 Task: Open a blank sheet, save the file as Joseph.rtf Add the quote 'Surround yourself with those who inspire and motivate you to be your best self.' Apply font style 'Caveat' and font size 36 Align the text to the Center .Change the text color to  'Orange'
Action: Key pressed <Key.tab><Key.tab><Key.tab><Key.tab><Key.tab><Key.tab><Key.enter><Key.tab><Key.tab><Key.tab><Key.tab><Key.tab><Key.tab><Key.tab><Key.tab><Key.tab><Key.tab><Key.tab><Key.tab><Key.tab><Key.tab><Key.tab><Key.tab><Key.tab><Key.enter><Key.down><Key.up>
Screenshot: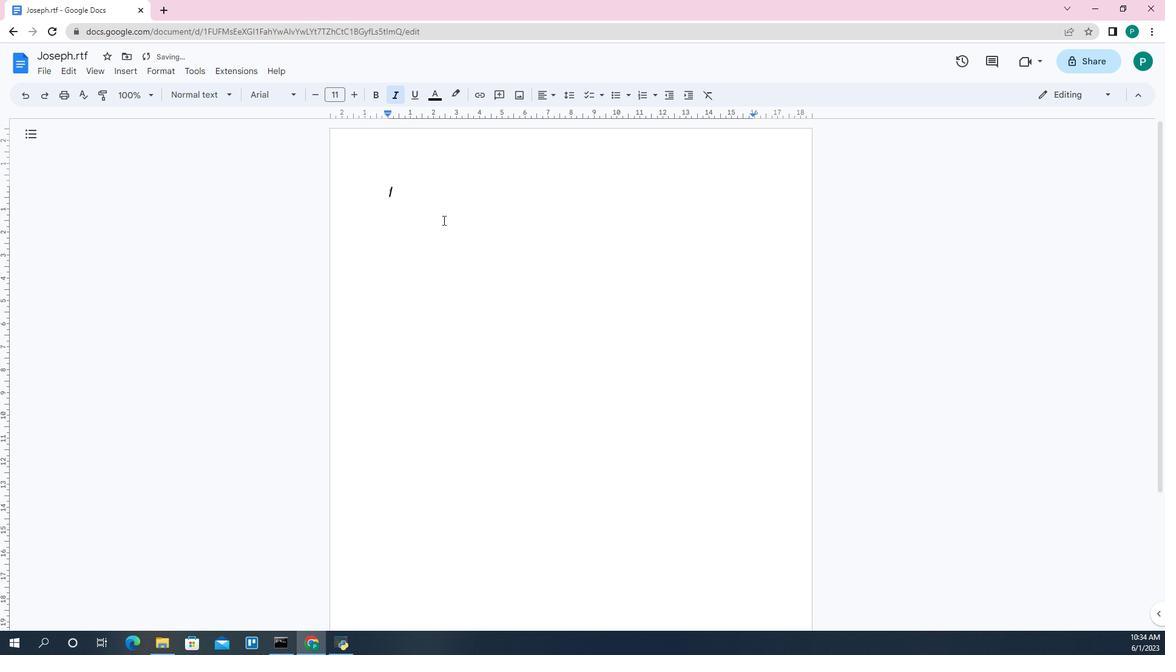 
Action: Mouse moved to (441, 216)
Screenshot: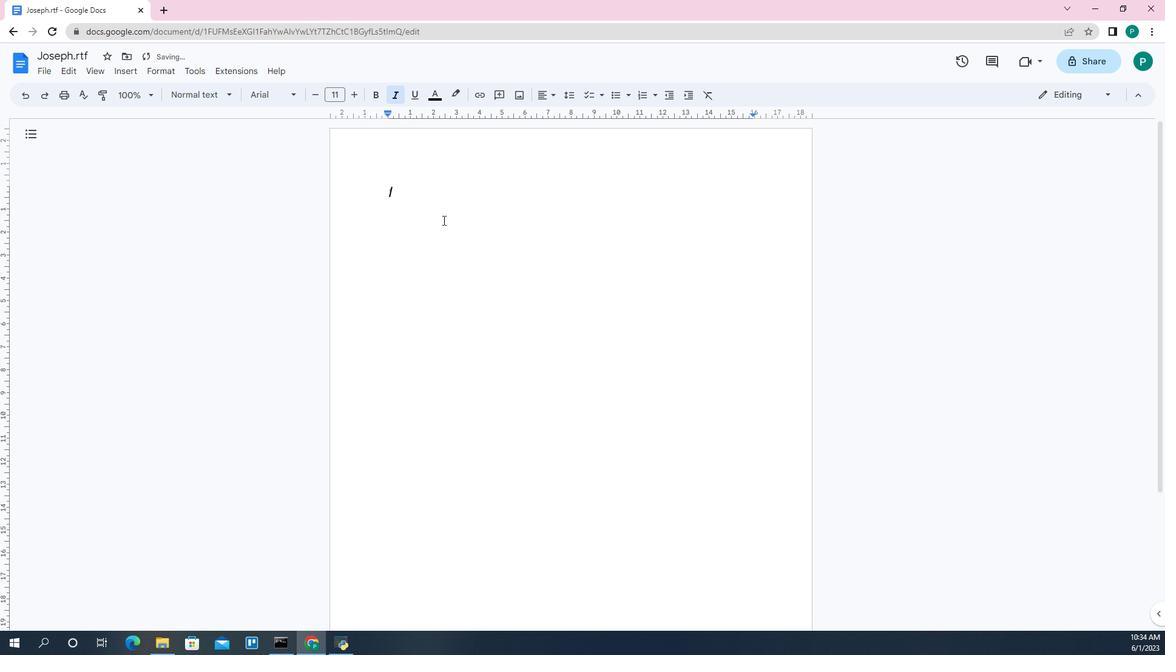 
Action: Mouse pressed left at (441, 216)
Screenshot: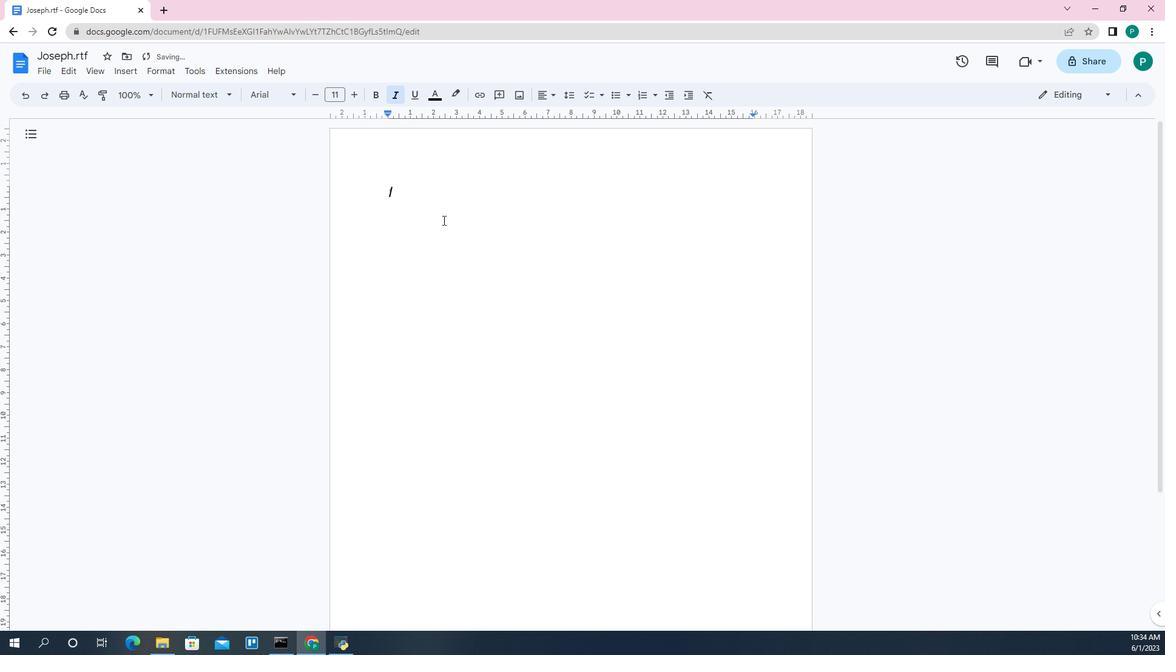 
Action: Mouse moved to (441, 216)
Screenshot: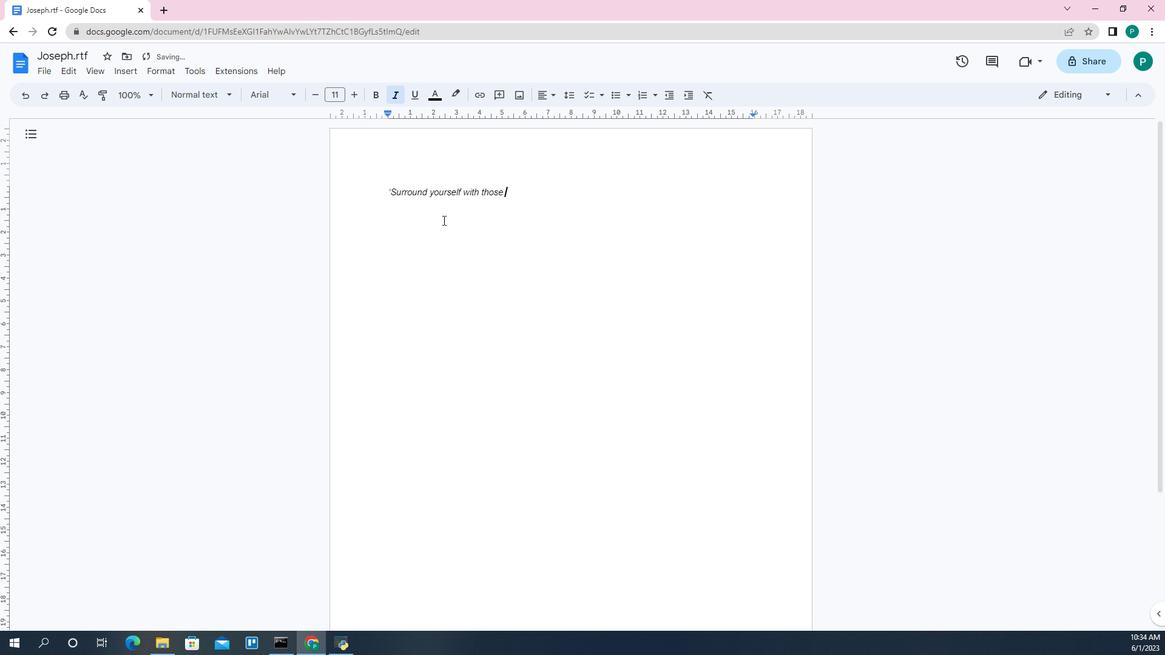 
Action: Mouse pressed left at (441, 216)
Screenshot: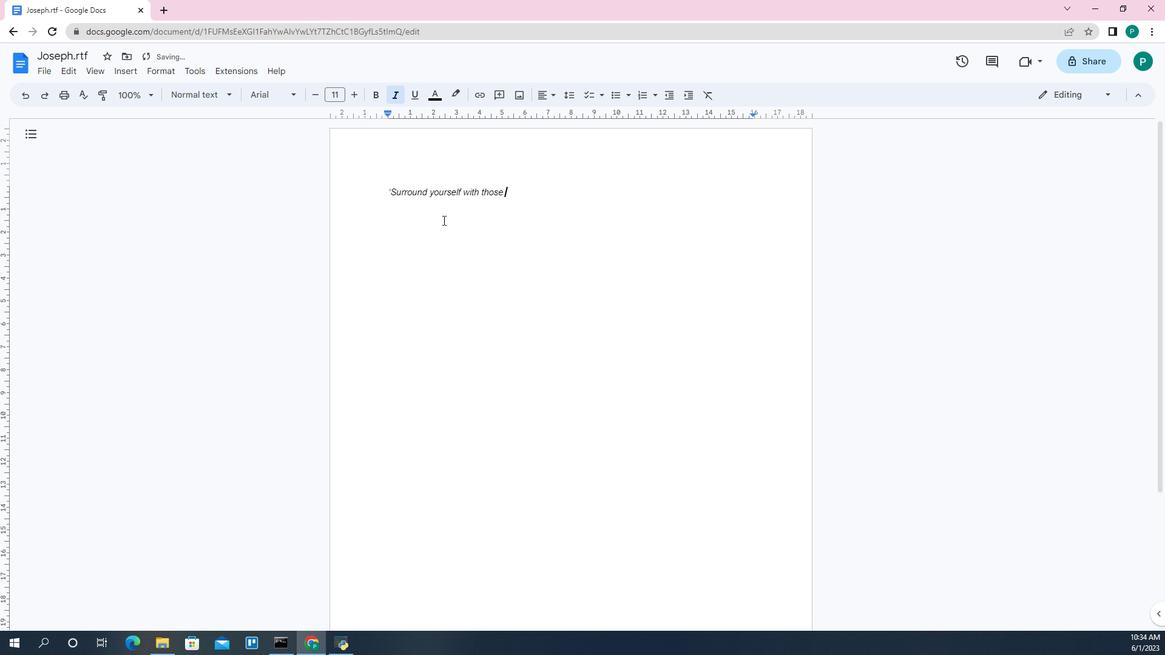 
Action: Mouse pressed left at (441, 216)
Screenshot: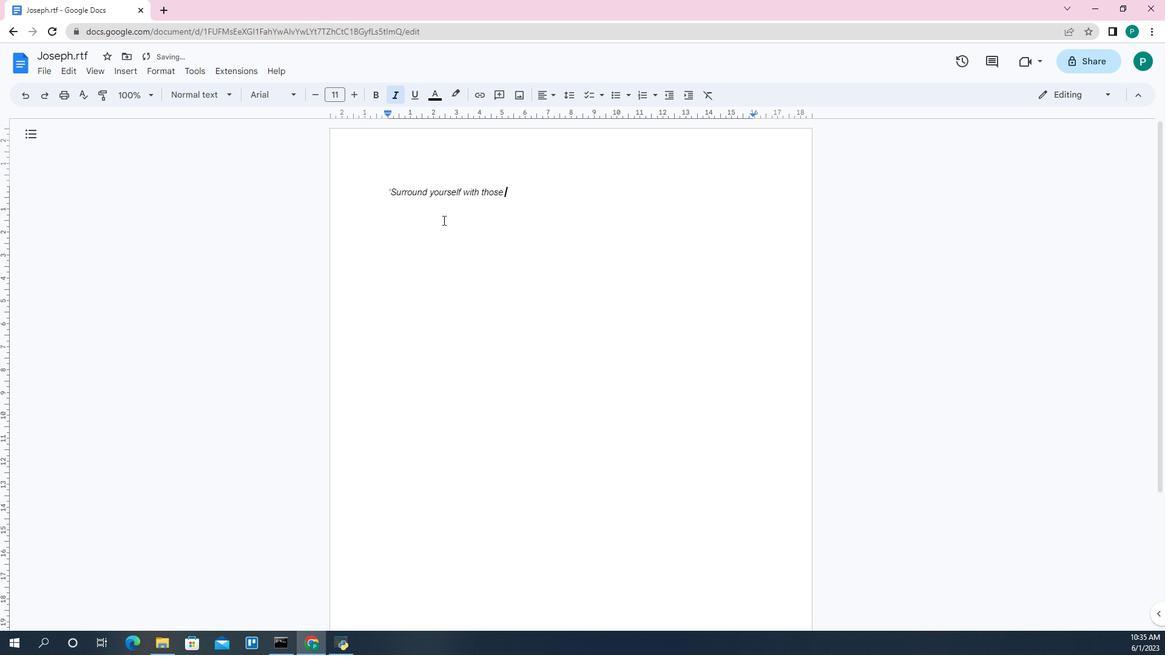 
Action: Mouse moved to (441, 216)
Screenshot: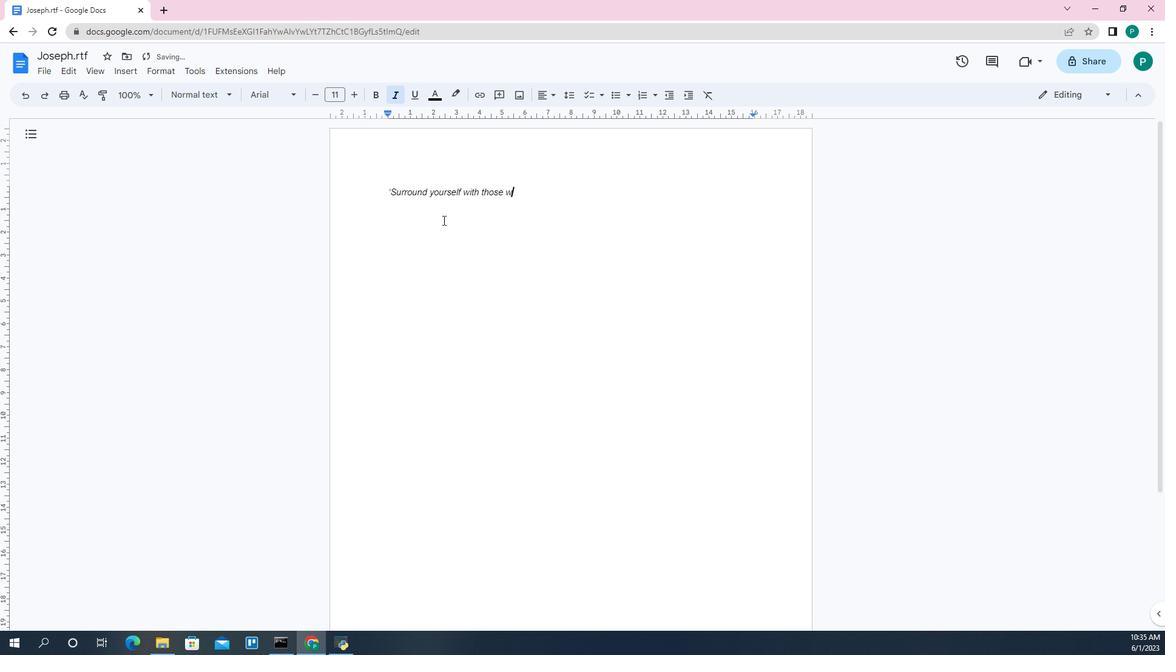 
Action: Key pressed <Key.shift><Key.shift><Key.shift><Key.shift><Key.shift><Key.shift><Key.shift><Key.shift><Key.shift><Key.shift><Key.shift><Key.shift><Key.shift><Key.shift><Key.shift><Key.shift>Joseph.rtf<Key.enter>
Screenshot: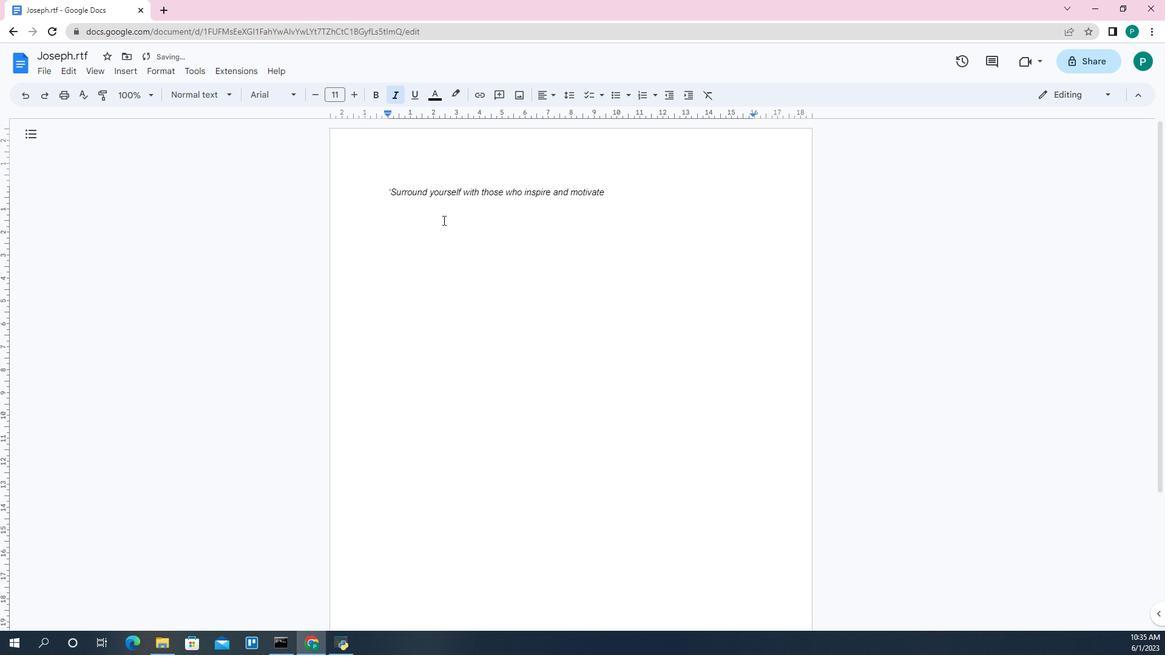 
Action: Mouse moved to (441, 216)
Screenshot: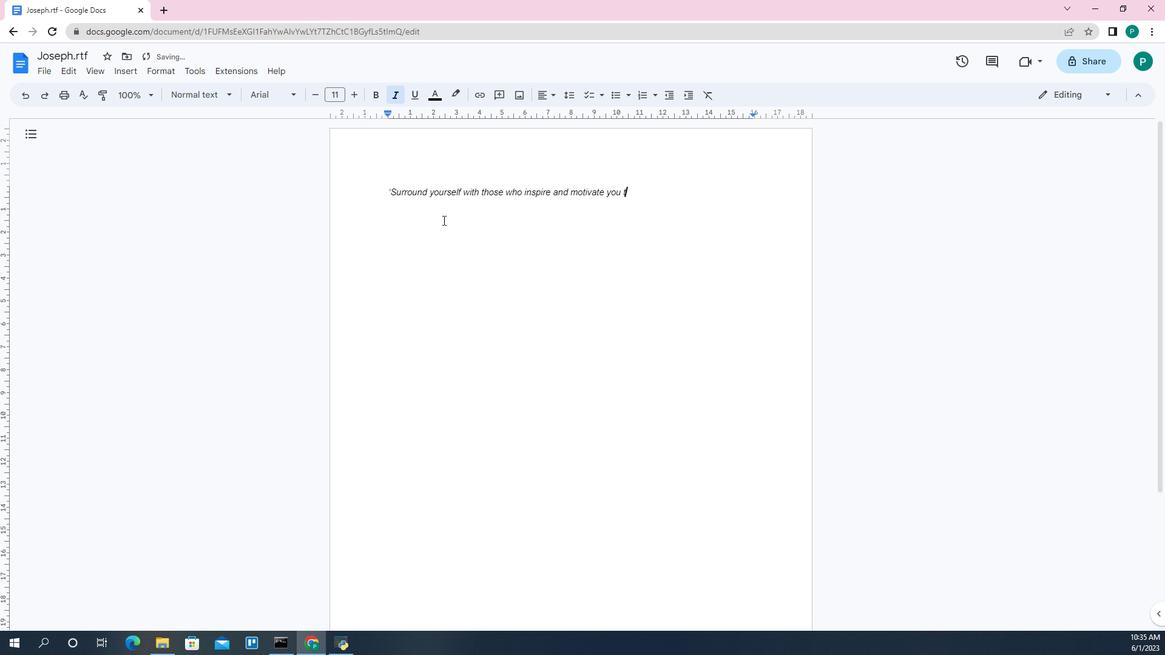 
Action: Mouse pressed left at (441, 216)
Screenshot: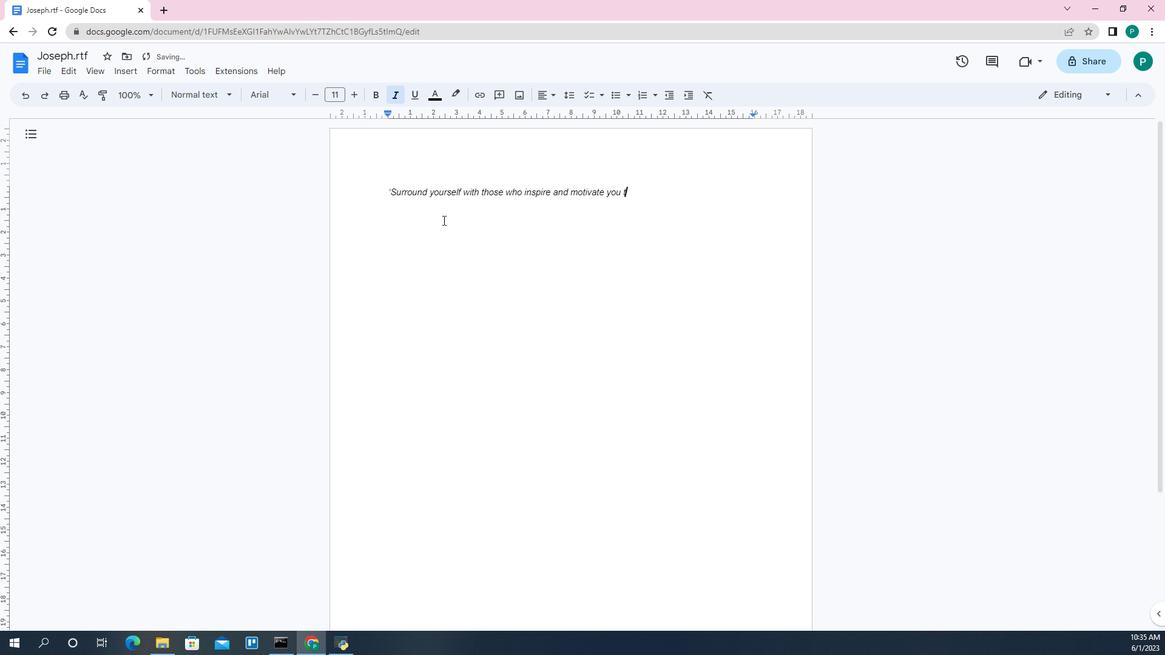 
Action: Mouse moved to (441, 216)
Screenshot: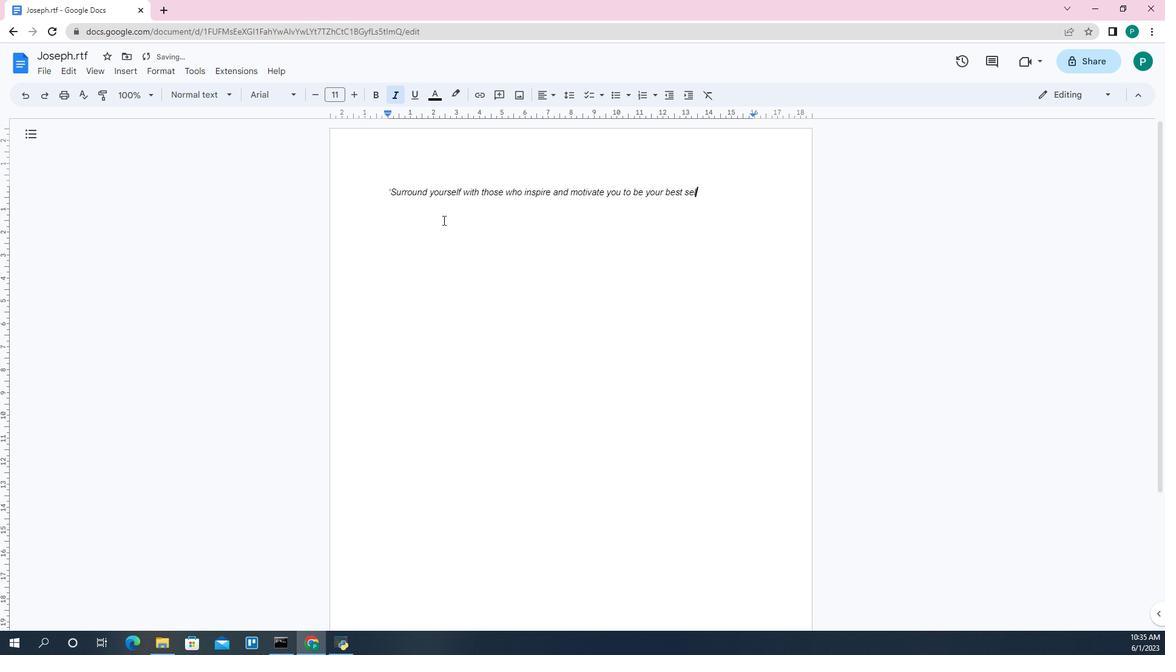 
Action: Mouse pressed left at (441, 216)
Screenshot: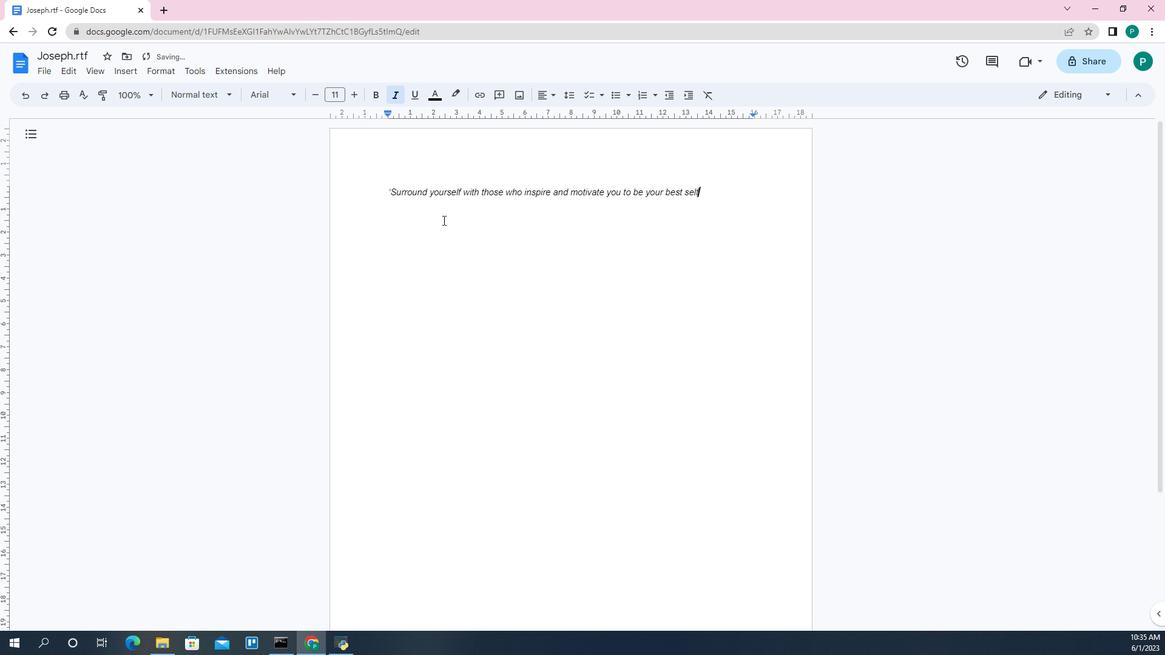 
Action: Mouse moved to (441, 216)
Screenshot: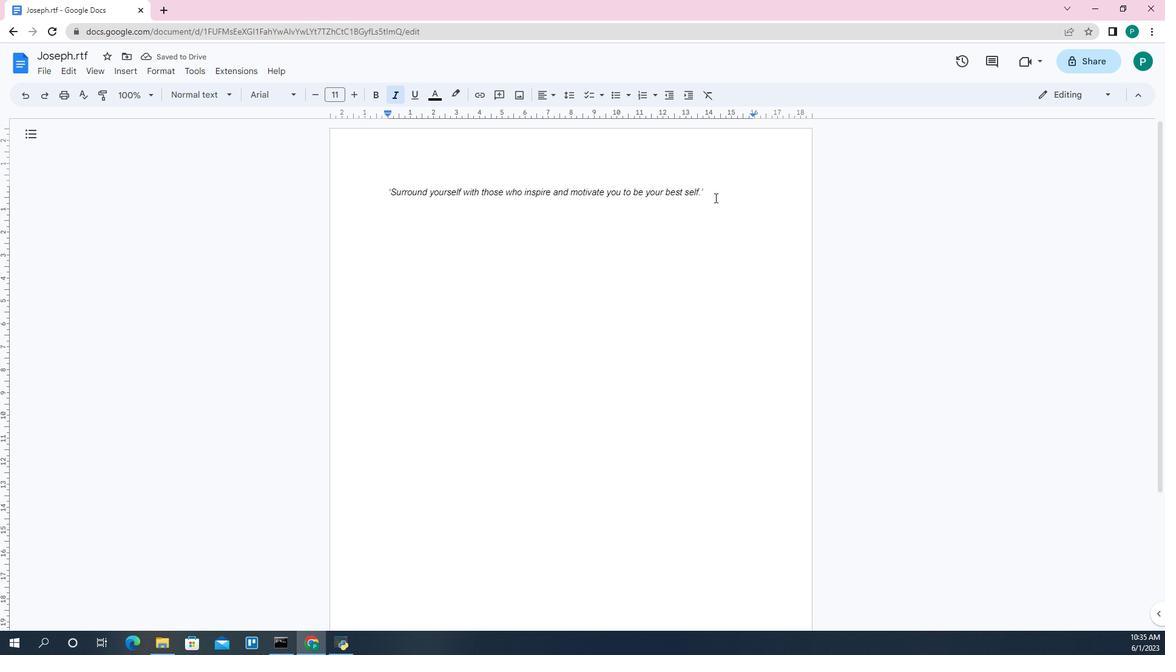 
Action: Mouse pressed left at (441, 216)
Screenshot: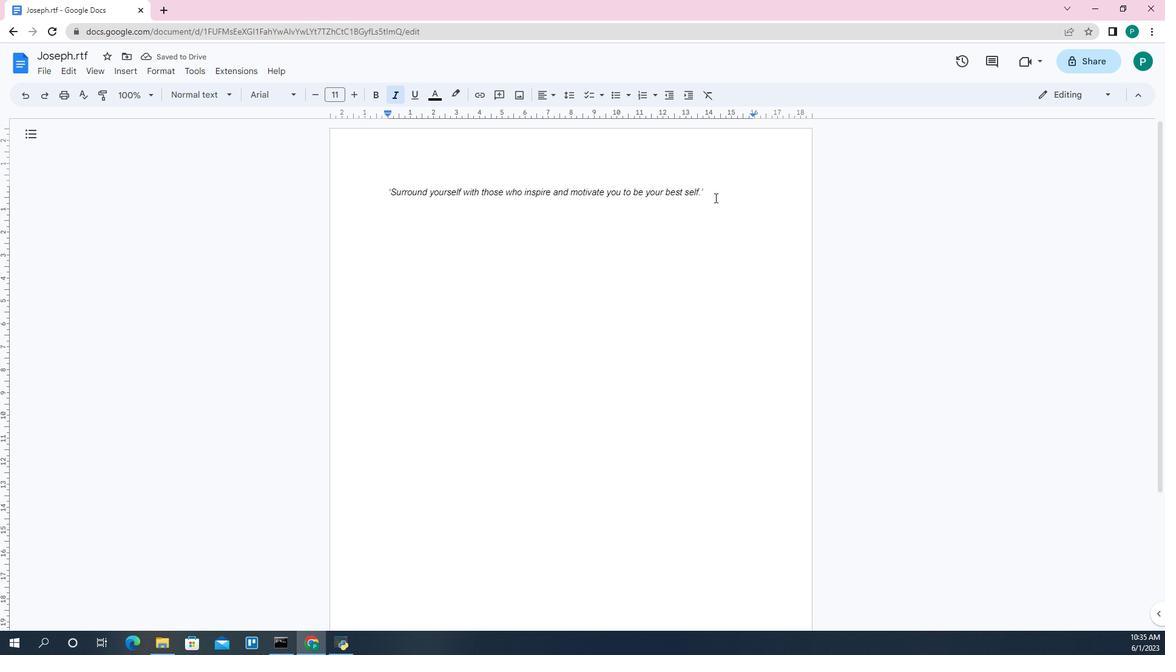 
Action: Mouse moved to (441, 216)
Screenshot: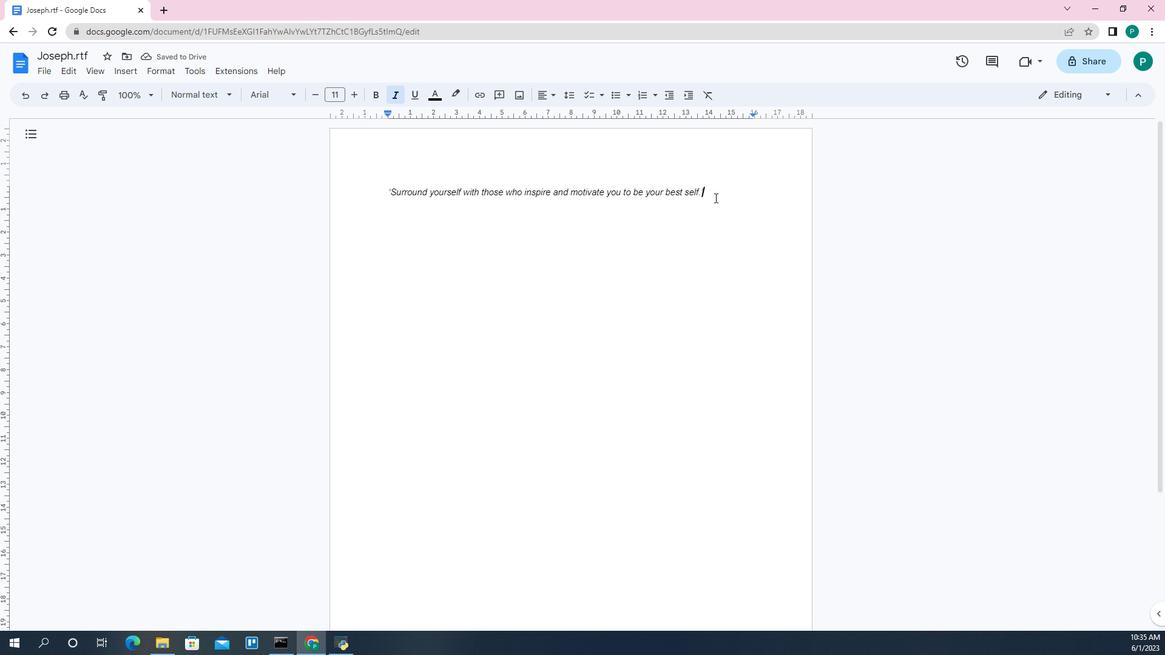 
Action: Key pressed '<Key.shift>Surri<Key.backspace>ounding<Key.space>
Screenshot: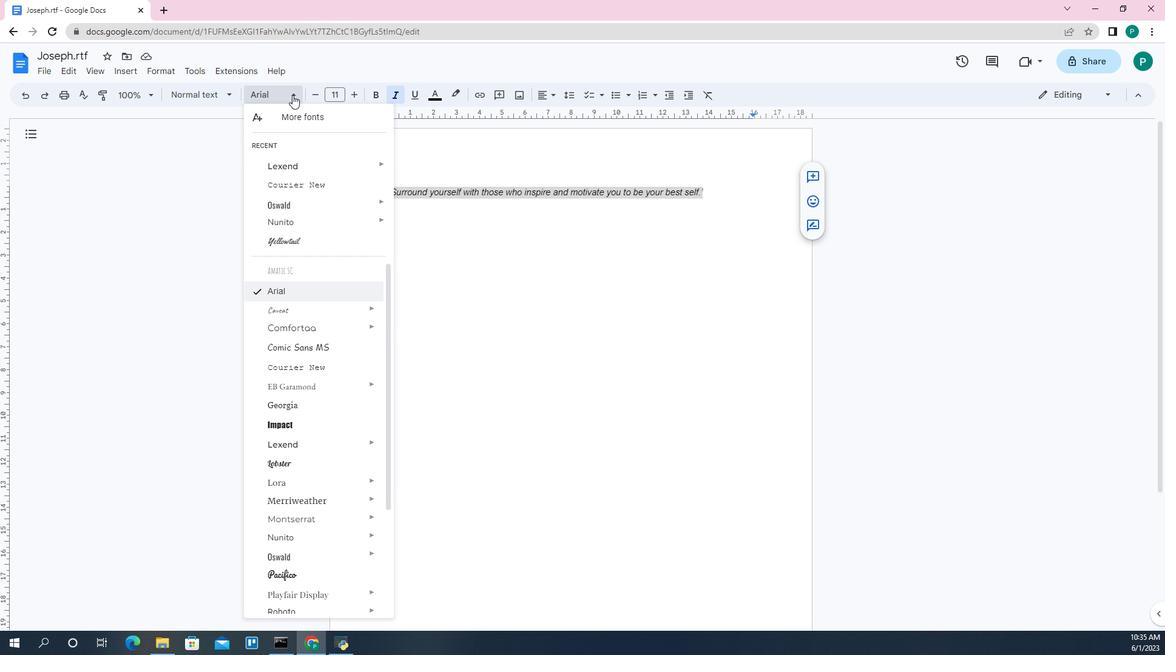 
Action: Mouse pressed left at (441, 216)
Screenshot: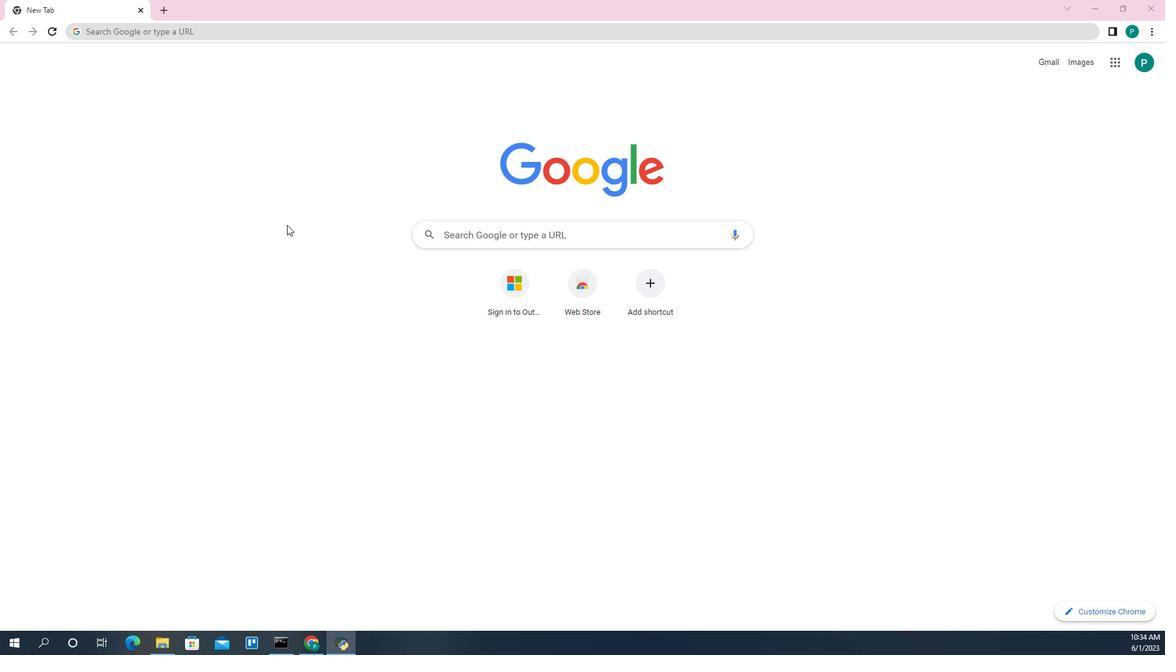 
Action: Key pressed <Key.tab><Key.tab><Key.tab><Key.enter><Key.tab><Key.tab><Key.tab><Key.tab><Key.tab><Key.tab><Key.tab><Key.tab><Key.tab><Key.tab><Key.tab><Key.tab><Key.tab><Key.tab><Key.tab><Key.tab><Key.tab><Key.enter>
Screenshot: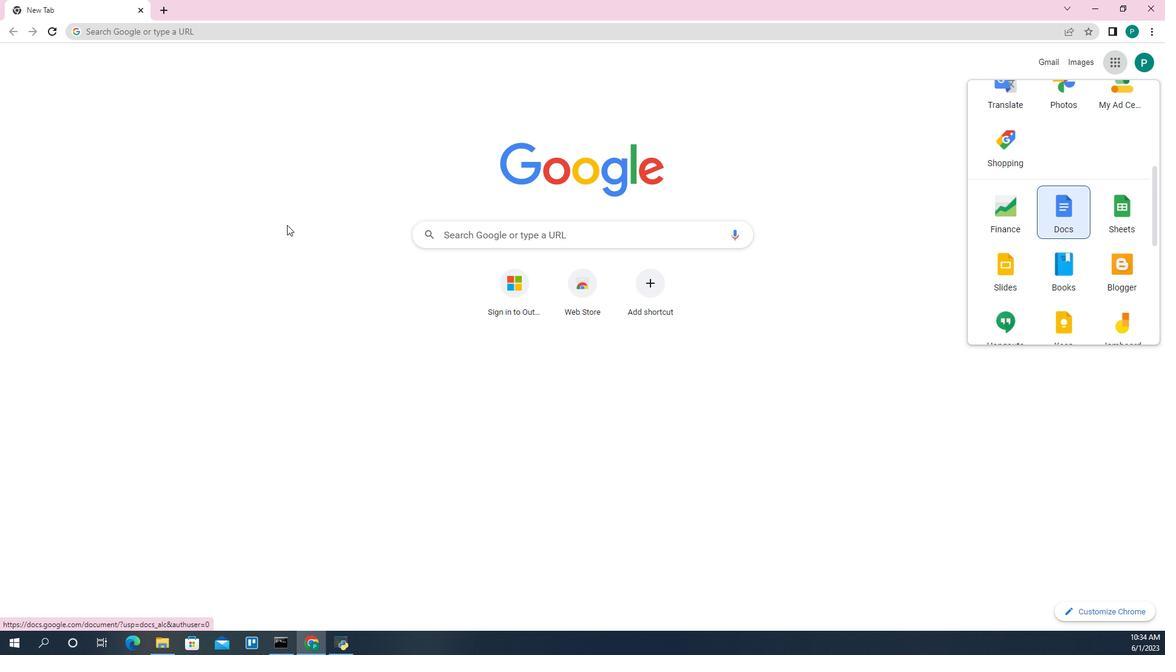 
Action: Mouse pressed left at (441, 216)
Screenshot: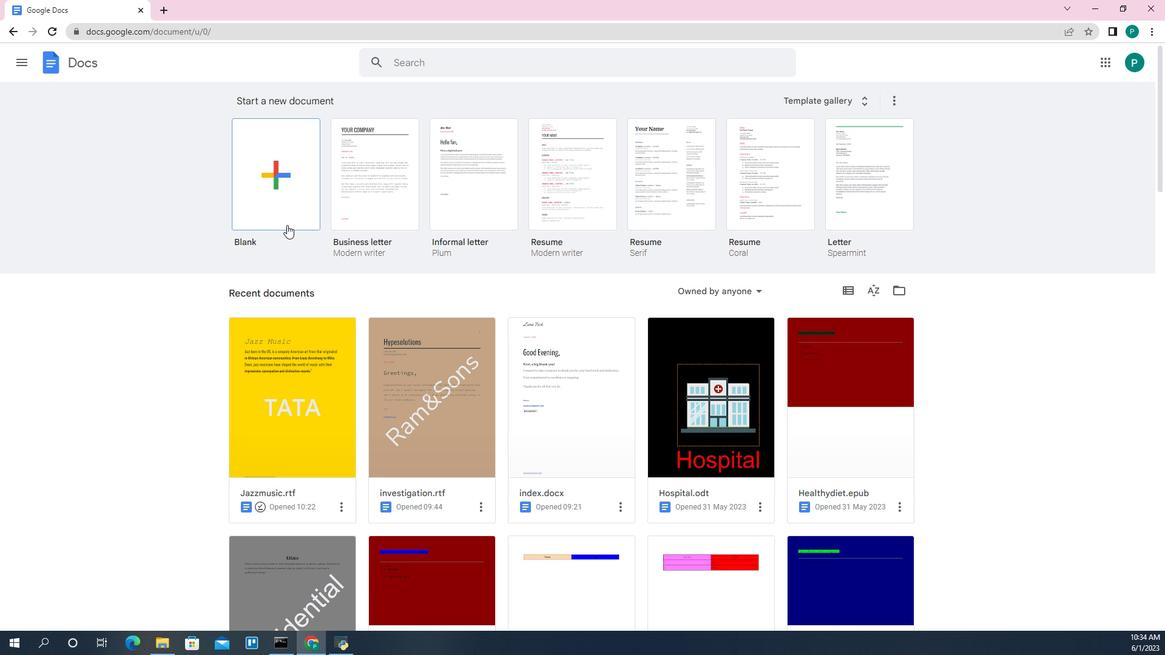 
Action: Mouse moved to (441, 216)
Screenshot: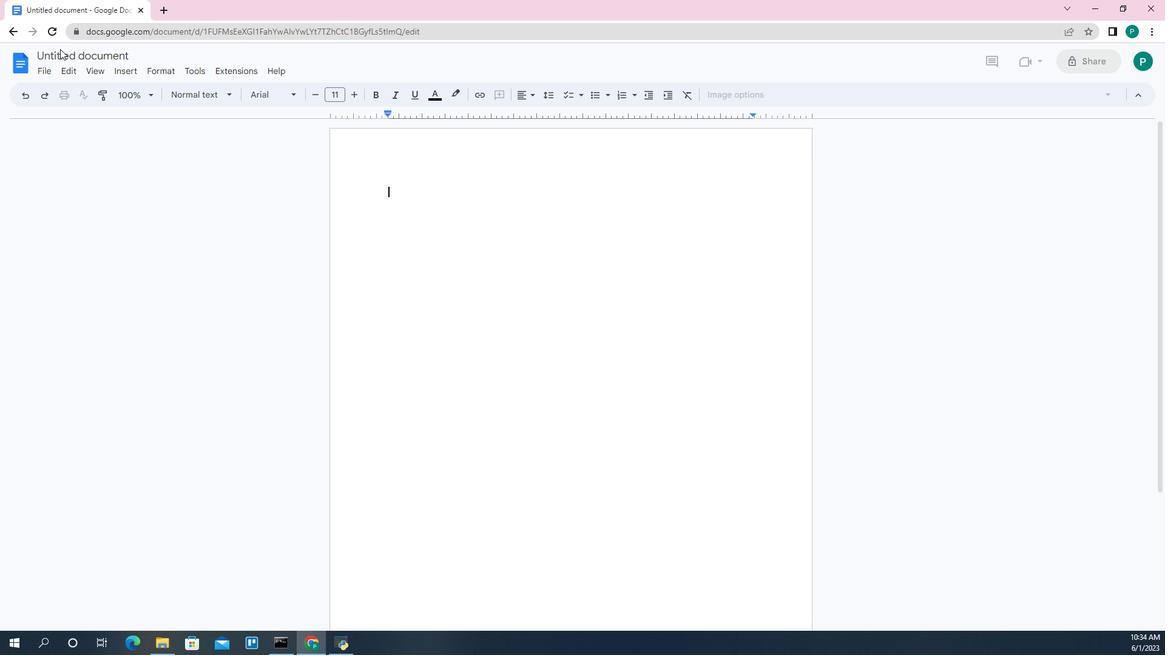 
Action: Mouse pressed left at (441, 216)
Screenshot: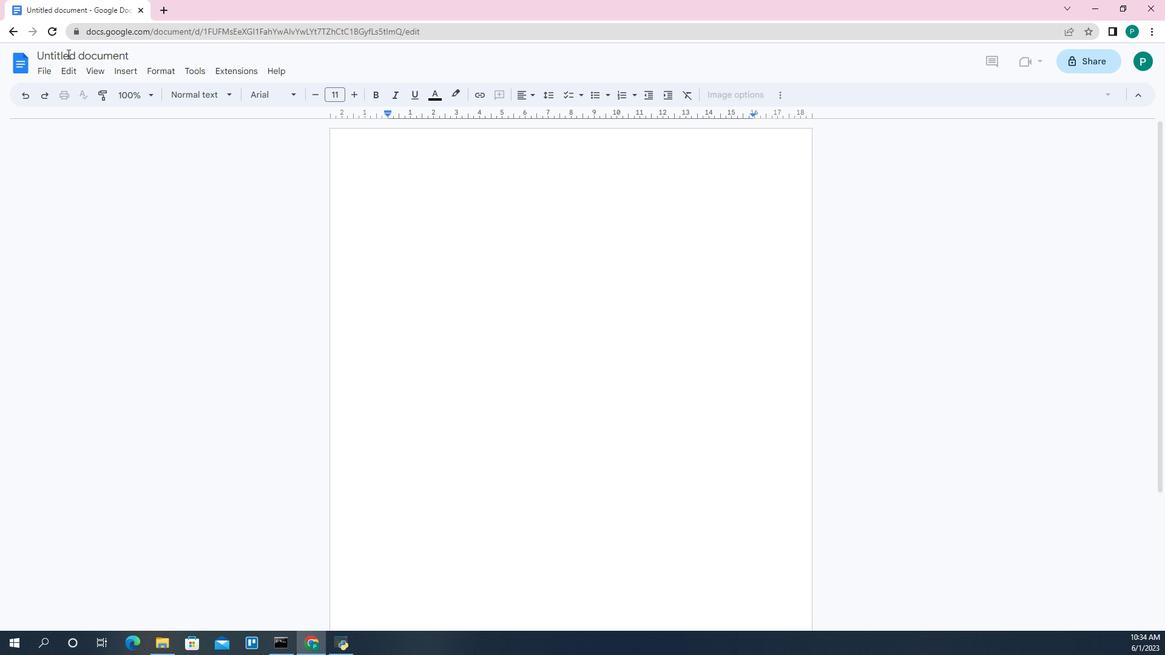 
Action: Mouse moved to (441, 216)
Screenshot: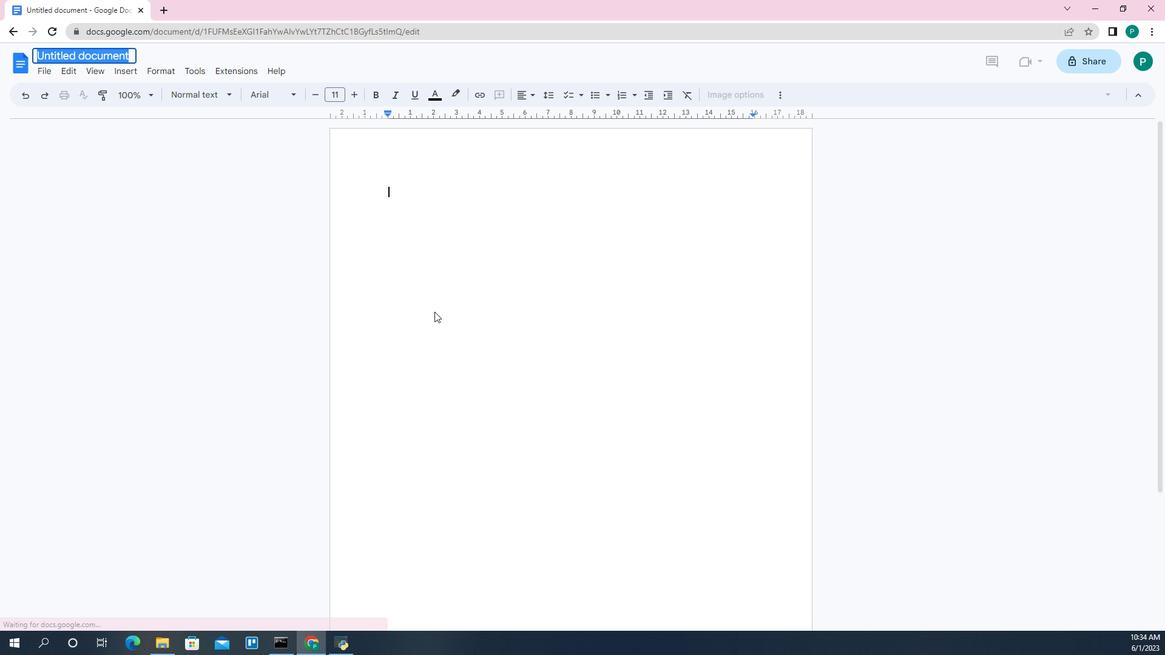
Action: Key pressed <Key.shift>Joseph.rtf<Key.enter>
Screenshot: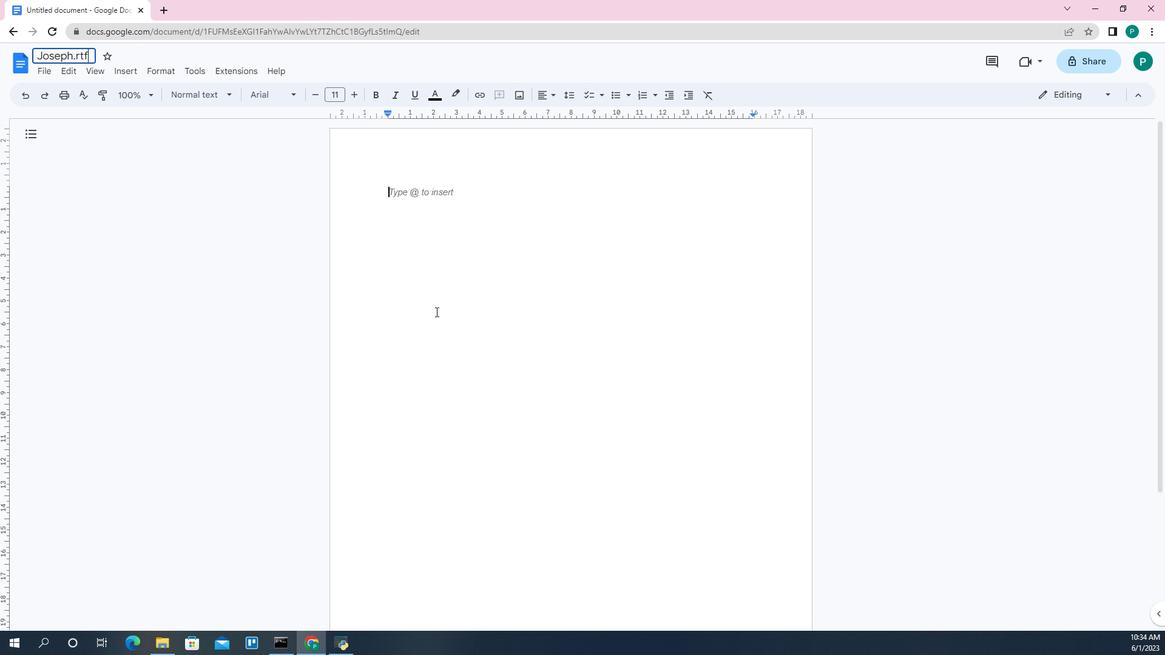 
Action: Mouse moved to (441, 216)
Screenshot: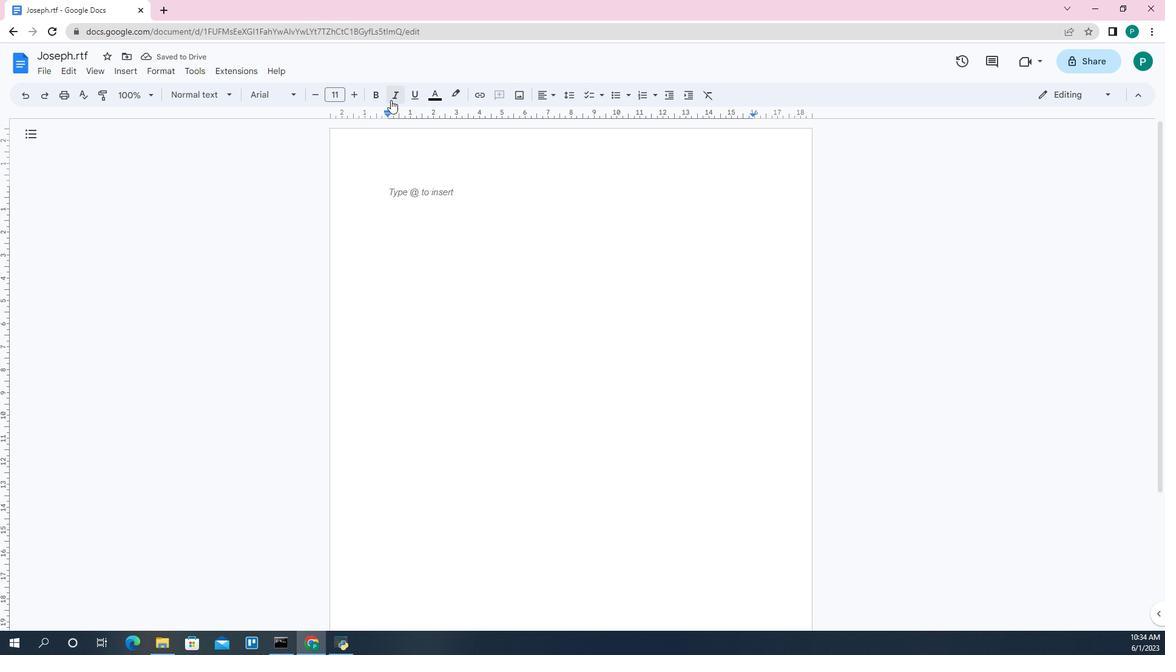 
Action: Mouse pressed left at (441, 216)
Screenshot: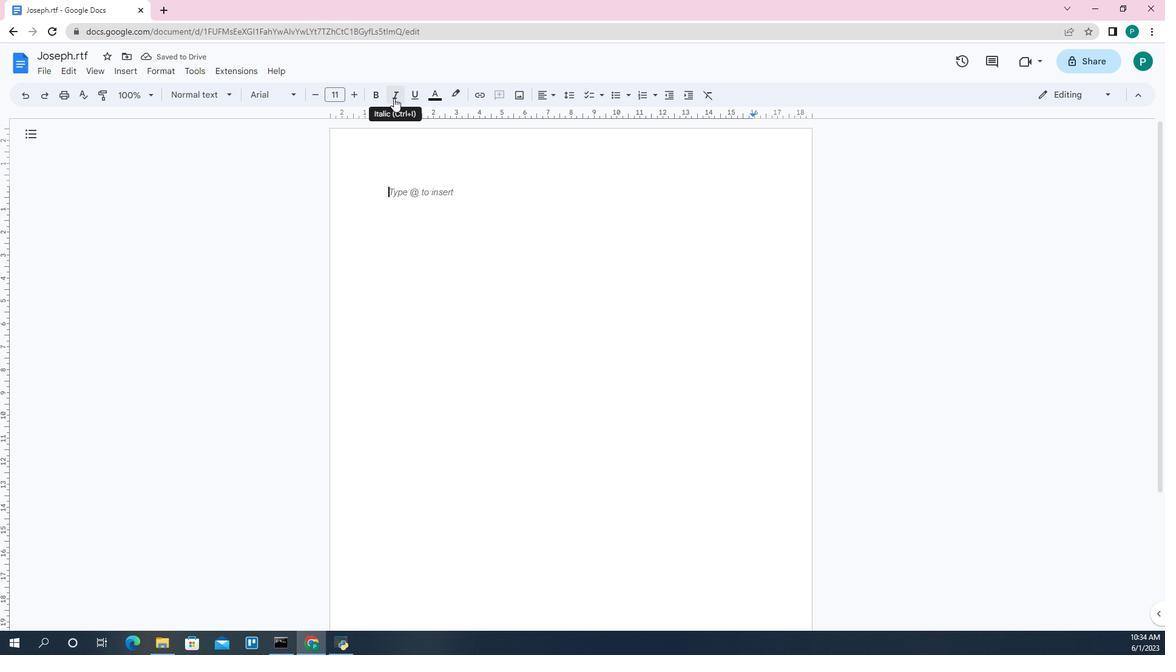 
Action: Mouse moved to (441, 216)
Screenshot: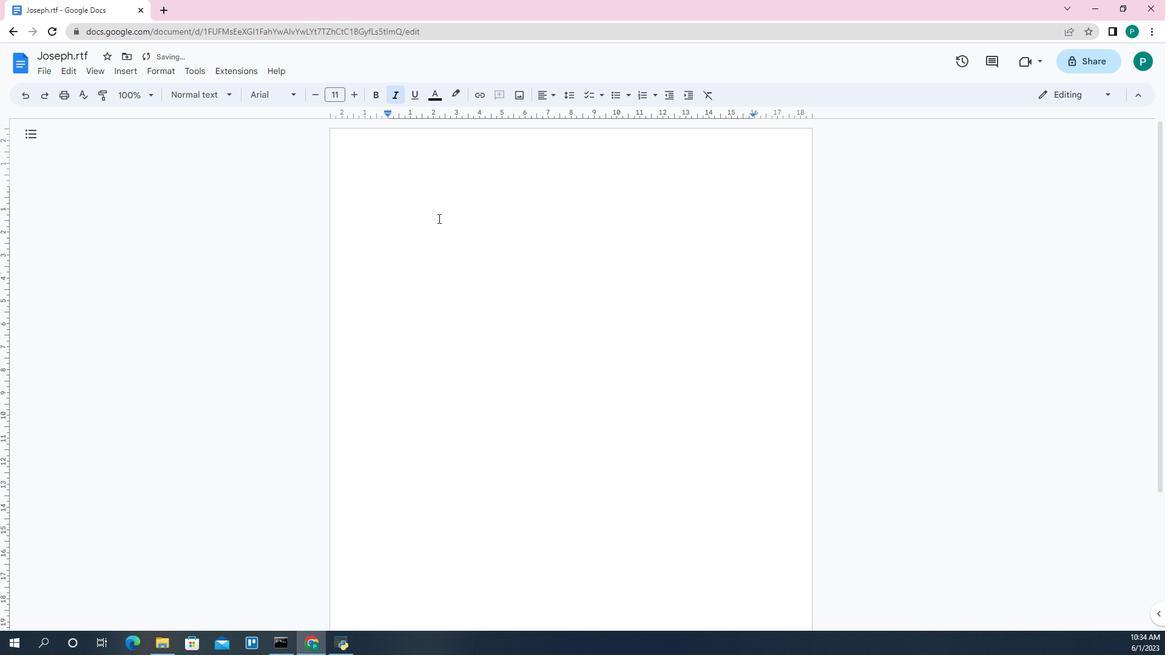 
Action: Key pressed '<Key.space><Key.backspace><Key.shift><Key.shift><Key.shift><Key.shift><Key.shift>Surround<Key.space>yourself<Key.space>with<Key.space>those<Key.space>who<Key.space>inspire<Key.space>and<Key.space>motivate<Key.space>you<Key.space>to<Key.space>be<Key.space>your<Key.space>best<Key.space>self.'<Key.space>
Screenshot: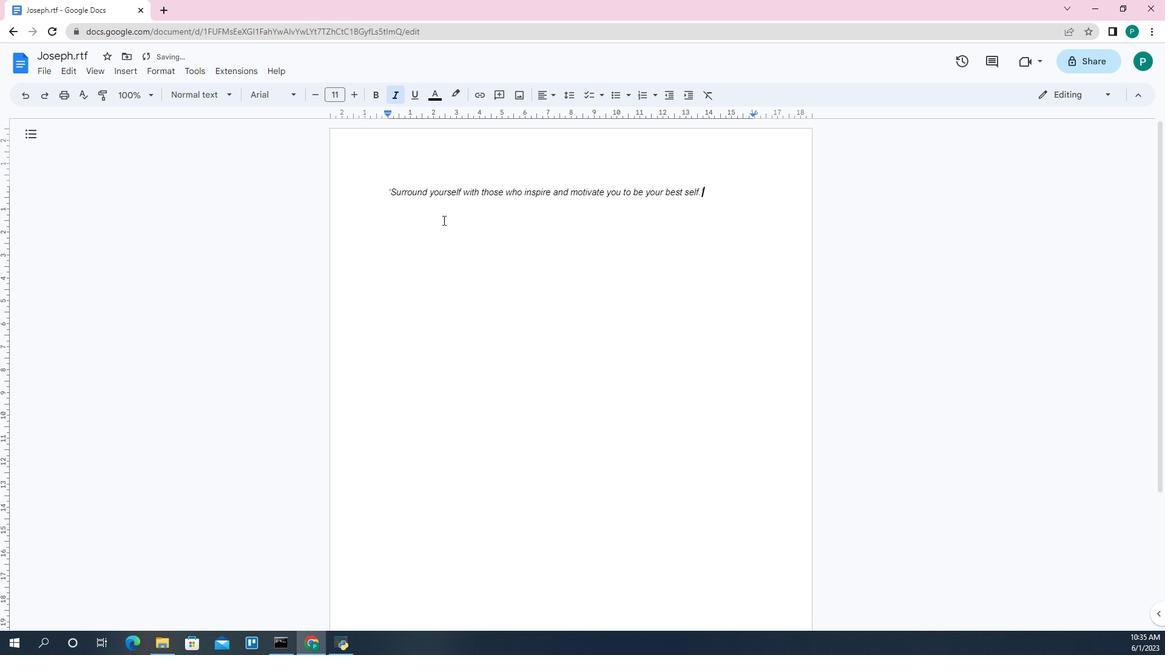 
Action: Mouse moved to (441, 216)
Screenshot: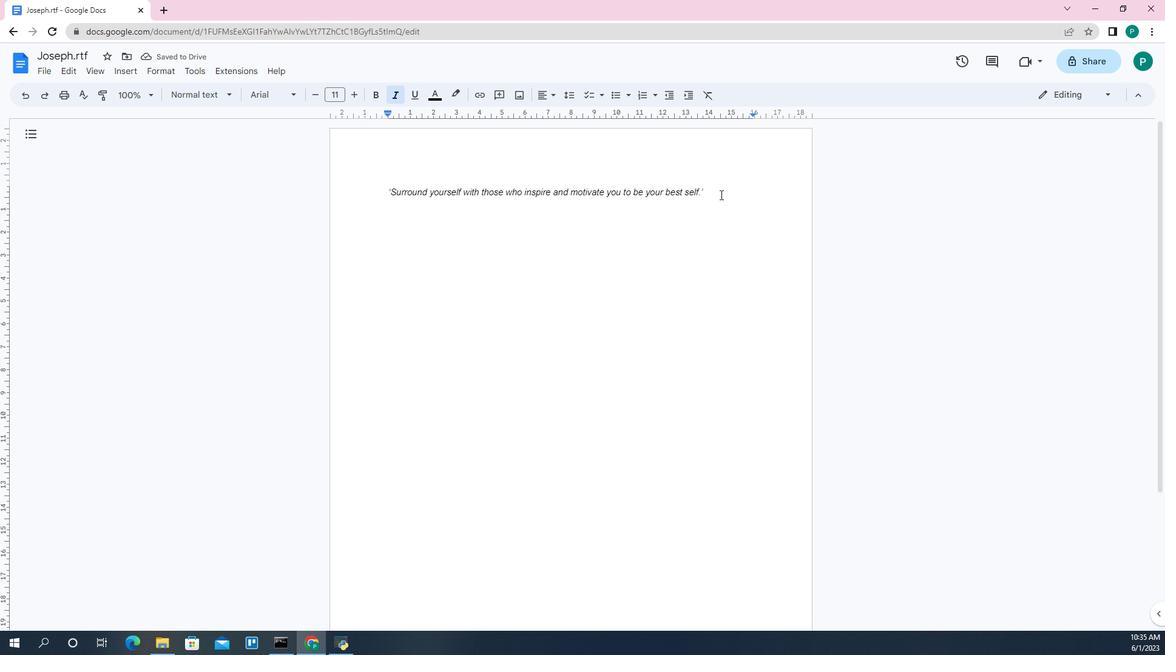 
Action: Key pressed <Key.left><Key.left><Key.shift><Key.left><Key.right><Key.right><Key.shift><Key.left><Key.left><Key.left><Key.left><Key.left><Key.left><Key.left><Key.left><Key.left><Key.left><Key.left><Key.left><Key.left><Key.left><Key.left><Key.left><Key.left><Key.left><Key.left><Key.left><Key.left><Key.left><Key.left><Key.left><Key.left><Key.left><Key.left><Key.left><Key.left><Key.left><Key.left><Key.left><Key.left><Key.left><Key.left><Key.left><Key.left><Key.left><Key.left><Key.left><Key.left><Key.left><Key.left><Key.left><Key.left><Key.left><Key.left><Key.left><Key.left><Key.left><Key.left><Key.left><Key.left><Key.left><Key.left><Key.left><Key.left><Key.left><Key.left><Key.left><Key.left><Key.left><Key.left><Key.left><Key.left><Key.left><Key.left><Key.left><Key.left><Key.left><Key.left><Key.left><Key.left><Key.left><Key.left><Key.left><Key.left><Key.left><Key.left><Key.left><Key.left>
Screenshot: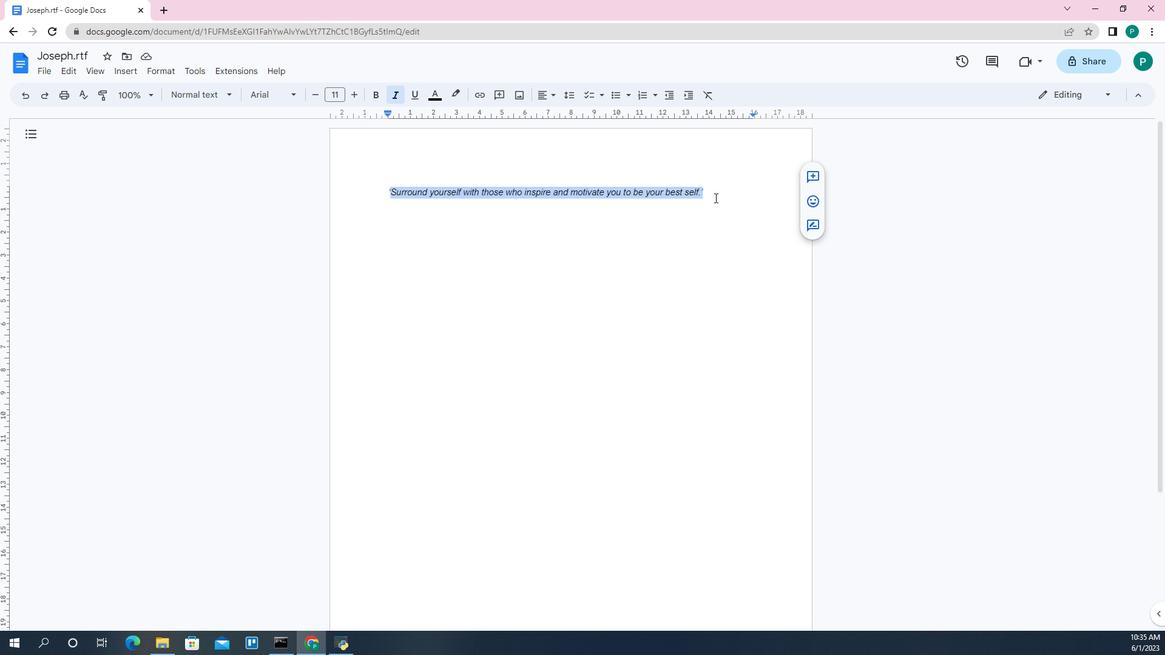 
Action: Mouse moved to (441, 216)
Screenshot: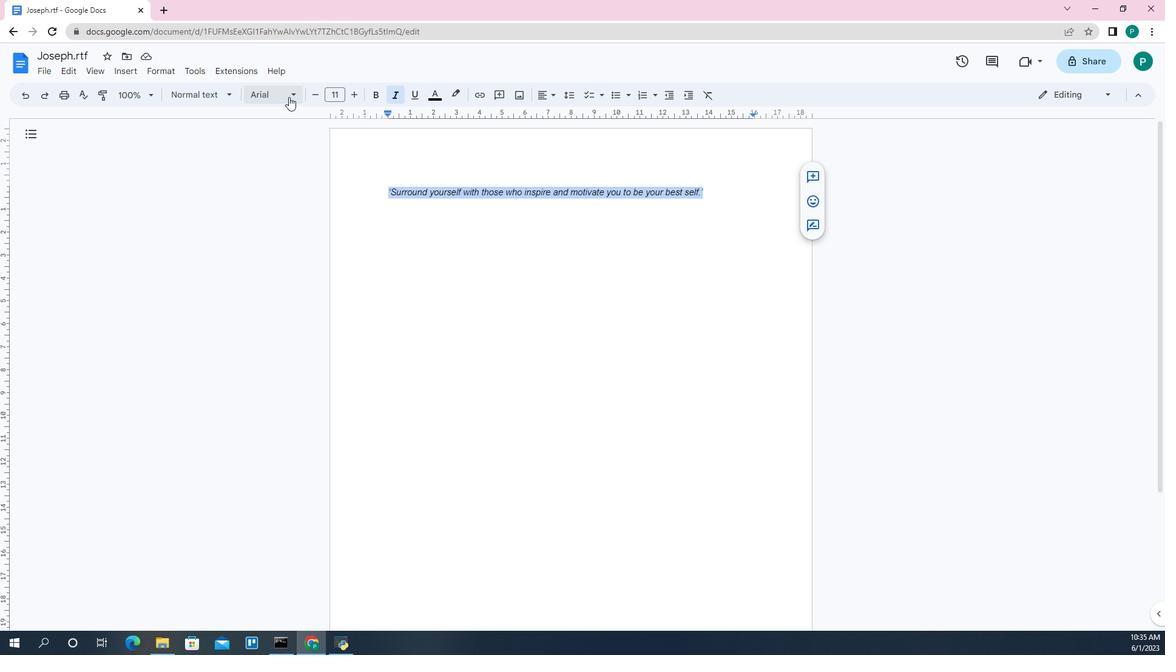 
Action: Mouse pressed left at (441, 216)
Screenshot: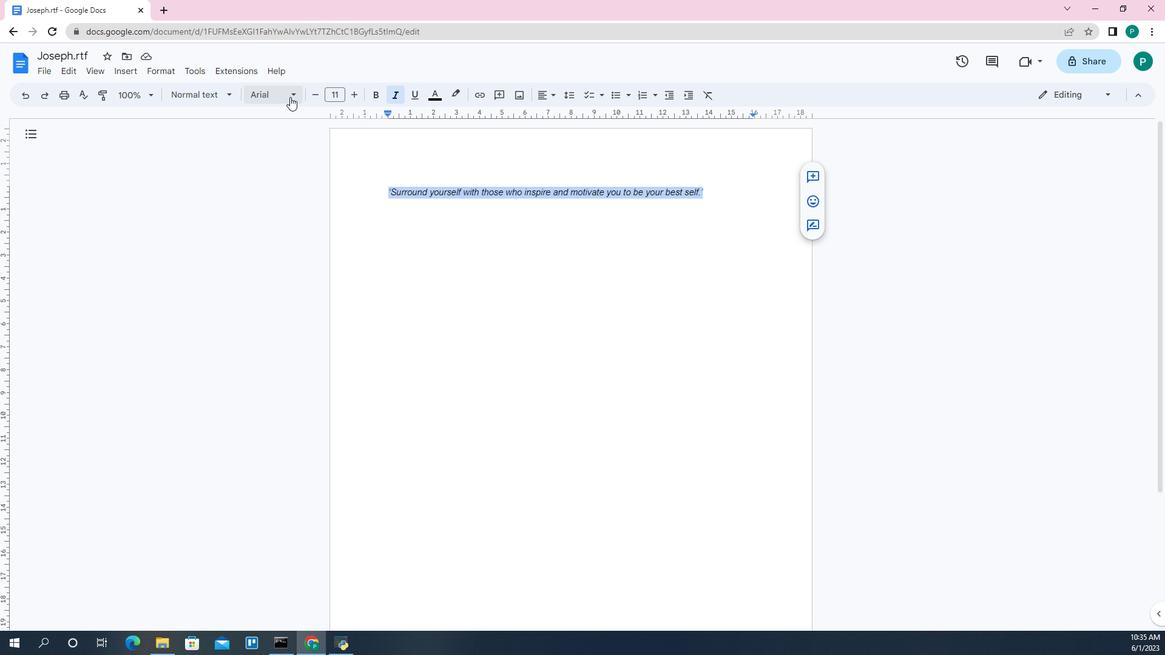 
Action: Key pressed <Key.down><Key.down><Key.up><Key.right><Key.down><Key.down><Key.up><Key.enter>
Screenshot: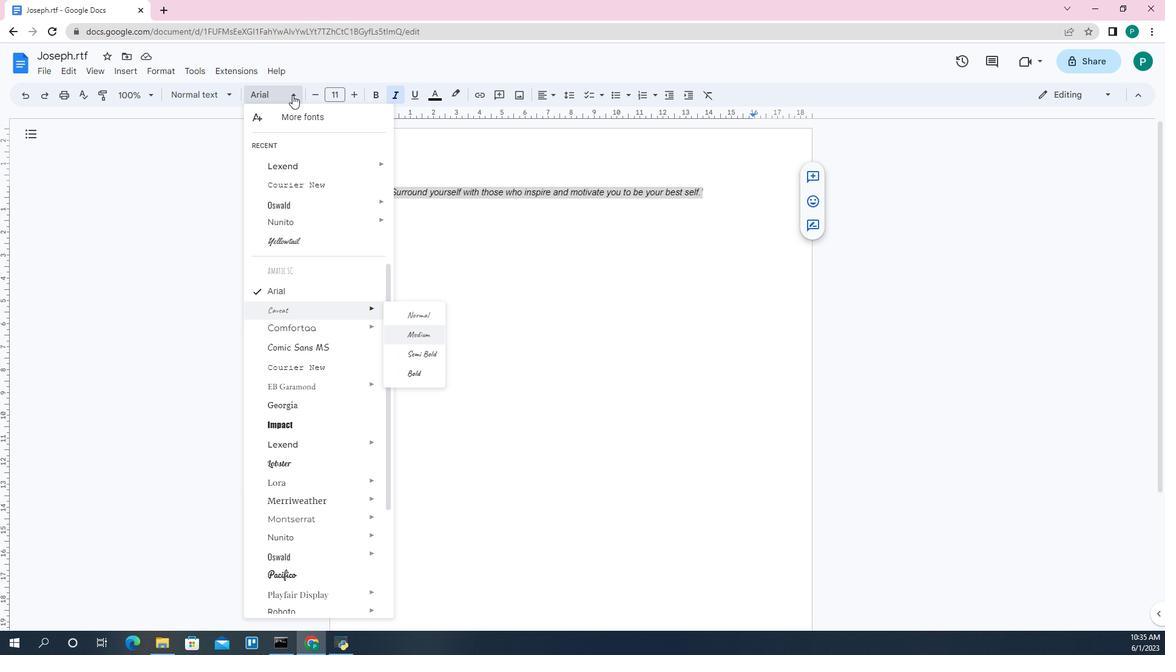 
Action: Mouse moved to (441, 216)
Screenshot: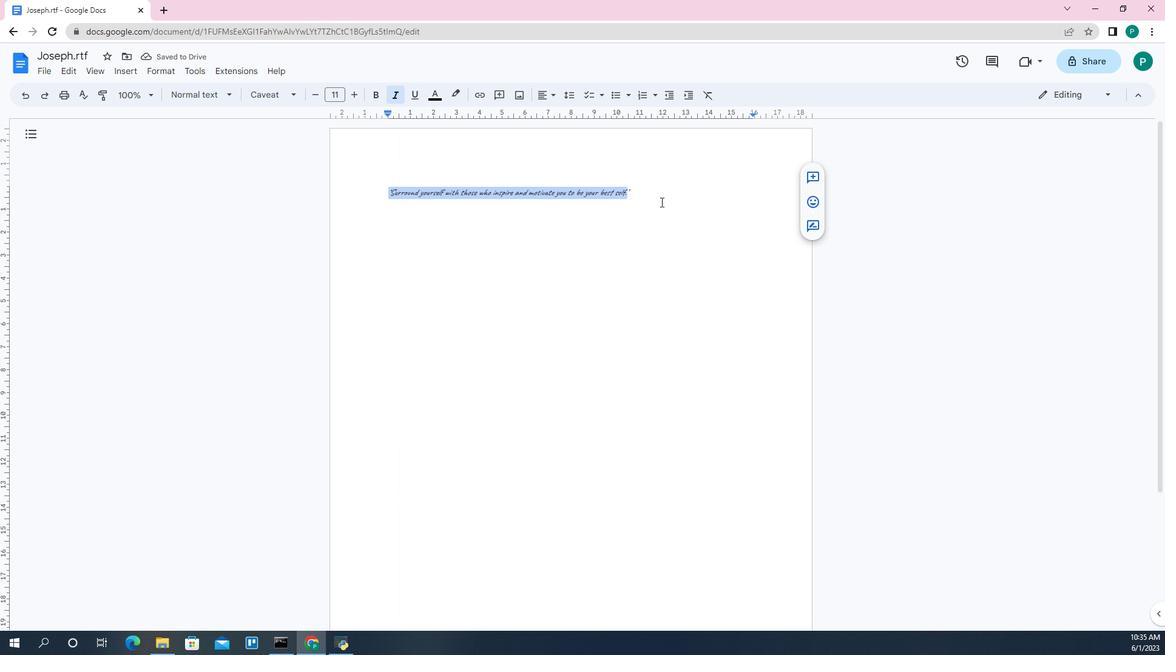 
Action: Mouse pressed left at (441, 216)
Screenshot: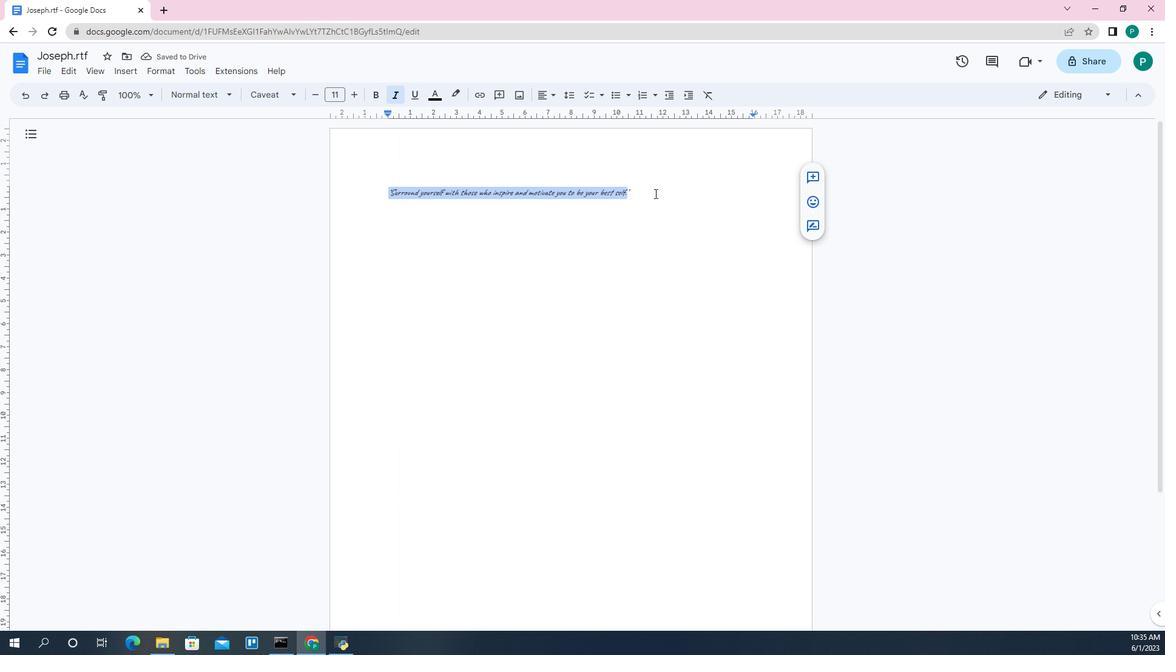 
Action: Key pressed <Key.shift><Key.left><Key.left><Key.left><Key.left><Key.left><Key.left><Key.left><Key.left><Key.left><Key.left><Key.left><Key.left><Key.left><Key.left><Key.left><Key.left><Key.left><Key.left><Key.left><Key.left><Key.left><Key.left><Key.left><Key.left><Key.left><Key.left><Key.left><Key.left><Key.left><Key.left><Key.left><Key.left><Key.left><Key.left><Key.left><Key.left><Key.left><Key.left><Key.left><Key.left><Key.left><Key.left><Key.left><Key.left><Key.left><Key.left><Key.left><Key.left><Key.left><Key.left><Key.left><Key.left><Key.left><Key.left><Key.left><Key.left><Key.left><Key.left><Key.left><Key.left><Key.left><Key.left><Key.left><Key.left><Key.left><Key.left><Key.left><Key.left><Key.left><Key.left><Key.left><Key.left><Key.left><Key.left><Key.left><Key.left><Key.left><Key.left><Key.left><Key.left><Key.left>
Screenshot: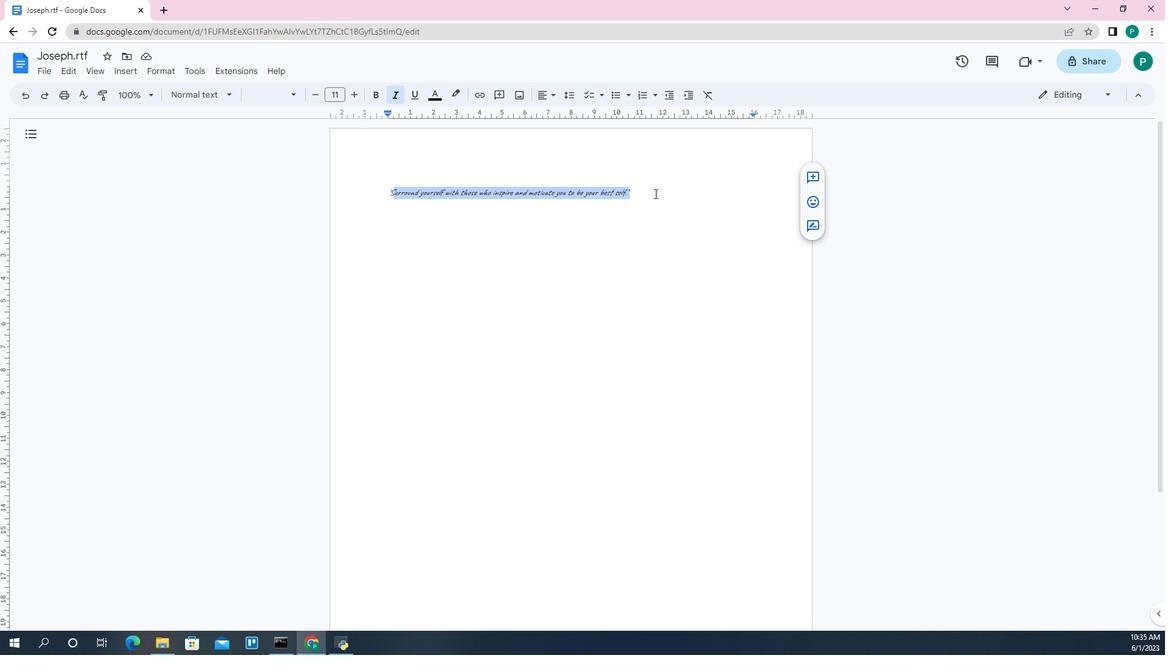 
Action: Mouse moved to (441, 216)
Screenshot: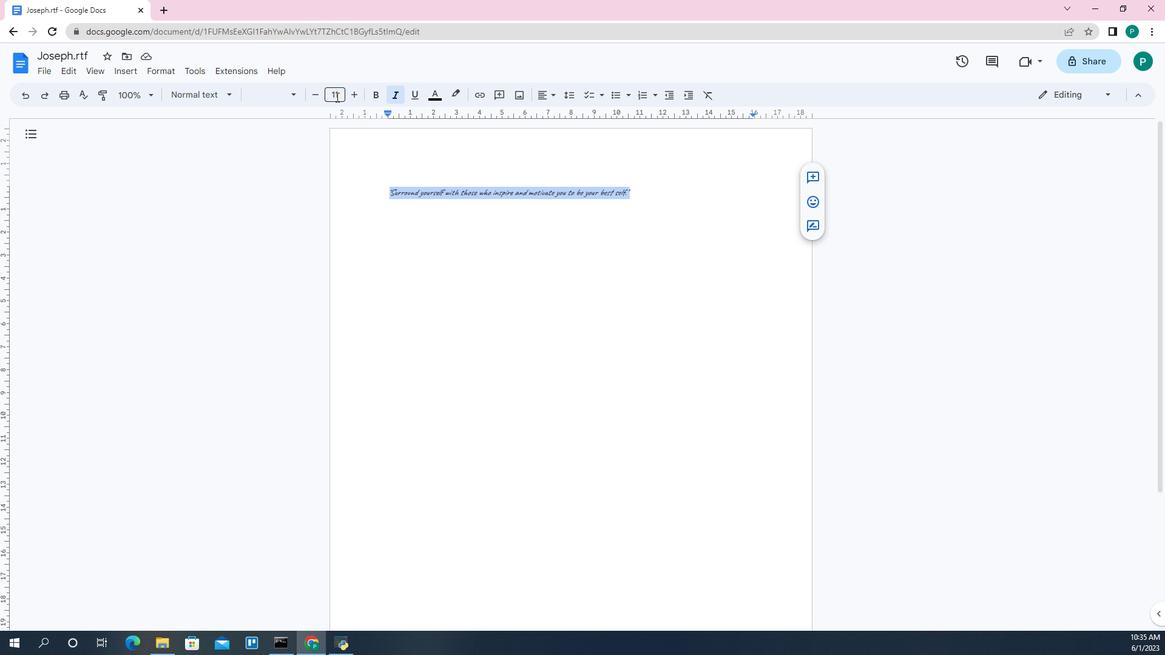 
Action: Mouse pressed left at (441, 216)
Screenshot: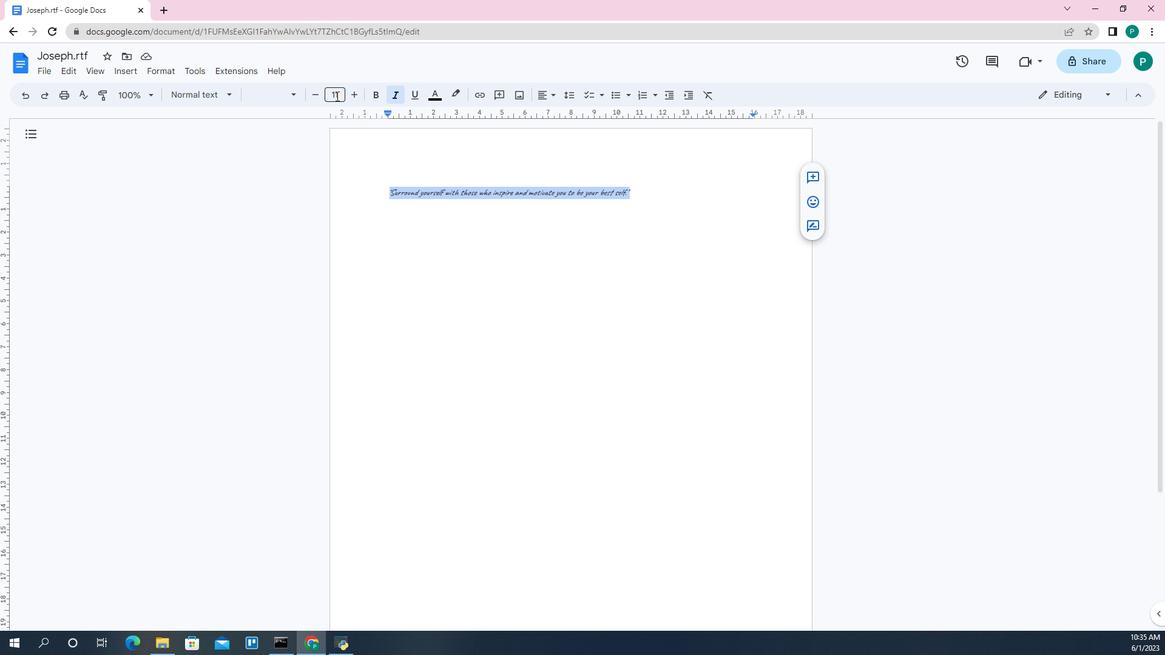 
Action: Key pressed 36<Key.enter>
Screenshot: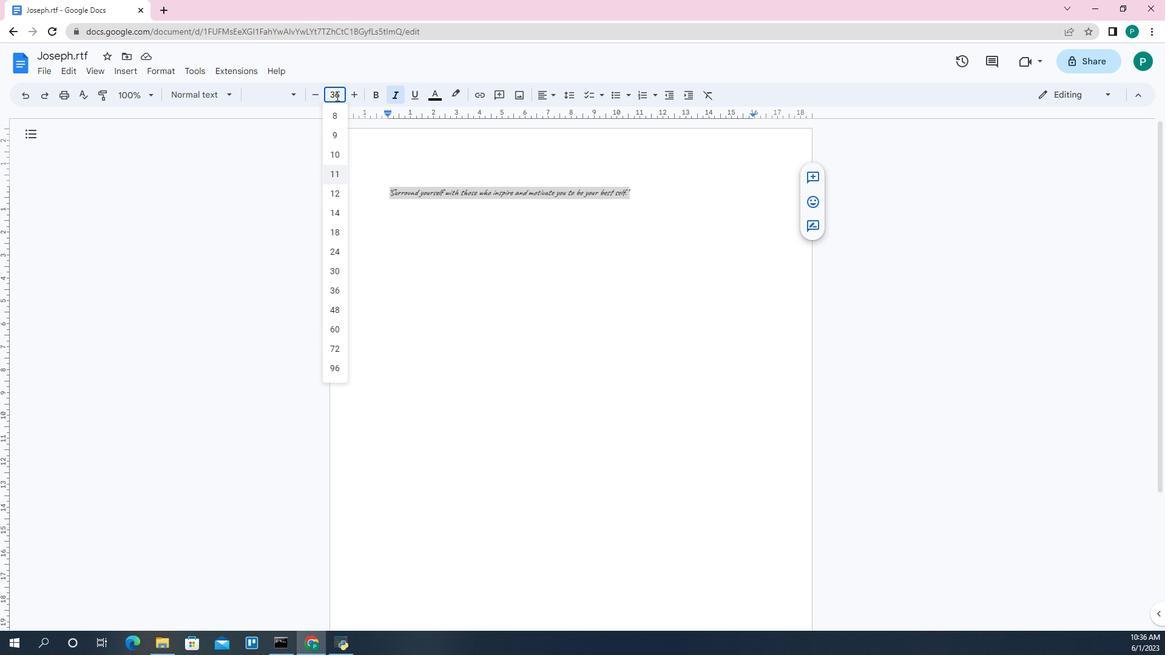 
Action: Mouse moved to (441, 216)
Screenshot: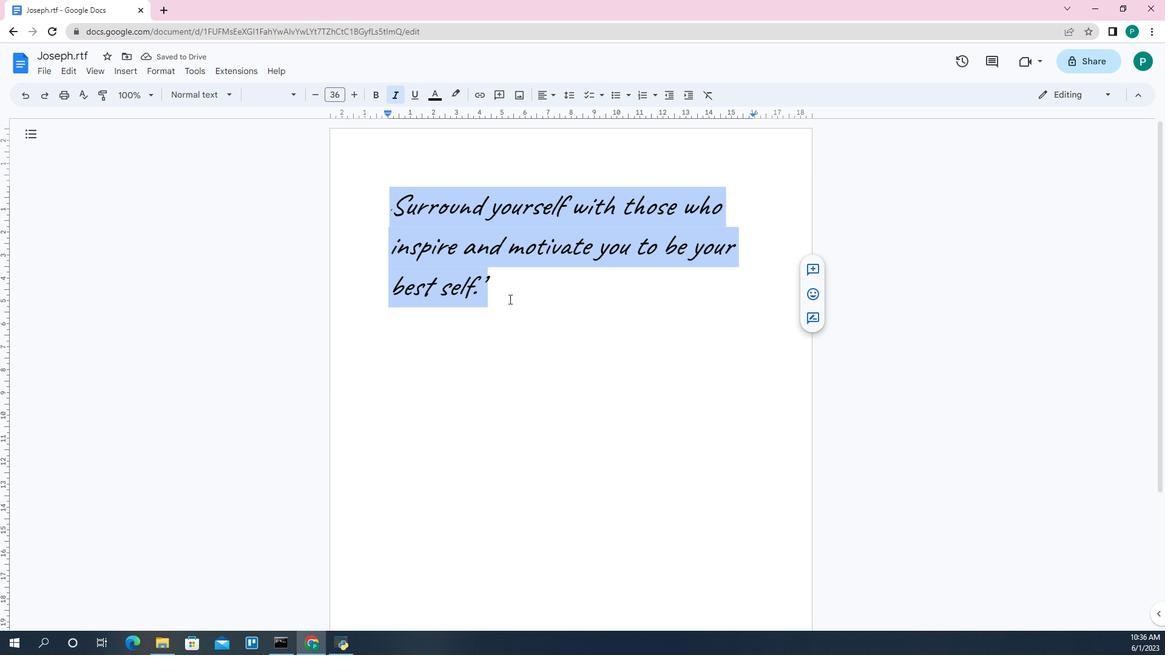 
Action: Mouse pressed left at (441, 216)
Screenshot: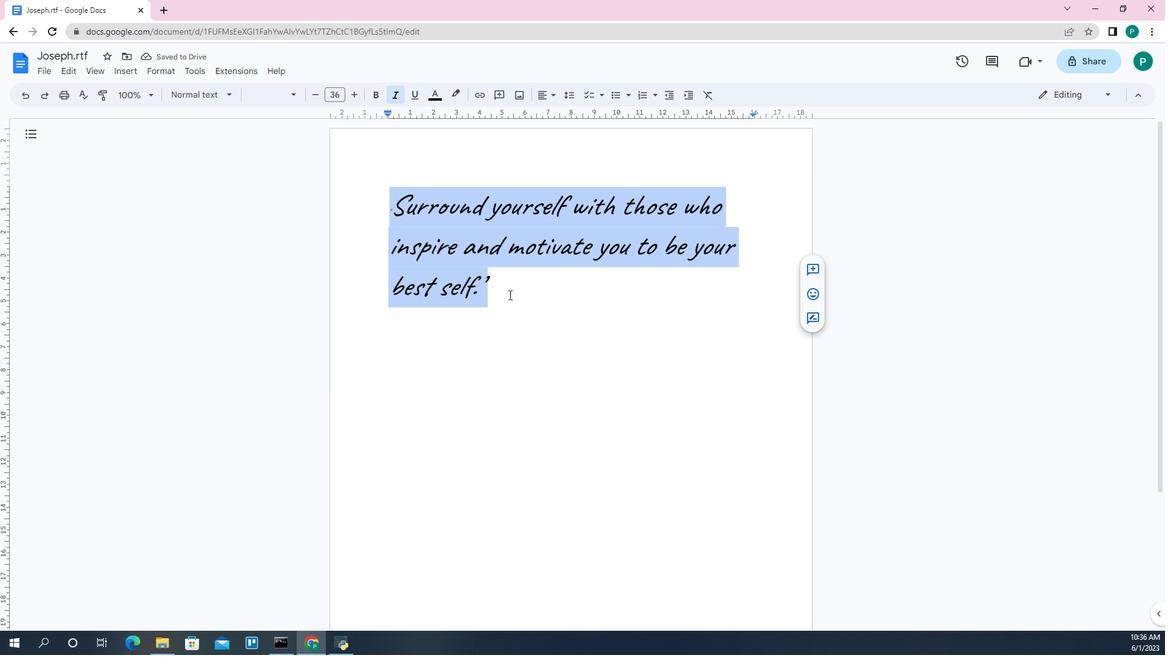 
Action: Key pressed ctrl+S<'\x13'><Key.shift><Key.left><Key.left><Key.left><Key.left><Key.left><Key.left><Key.left><Key.left><Key.left><Key.left><Key.left><Key.left><Key.left><Key.left><Key.left><Key.left><Key.left><Key.left><Key.left><Key.left><Key.up><Key.left><Key.left><Key.left><Key.left><Key.left><Key.left><Key.left><Key.left><Key.left><Key.left><Key.left><Key.left><Key.left><Key.left><Key.left><Key.left><Key.left><Key.left><Key.left><Key.left><Key.left><Key.left><Key.left><Key.left><Key.left><Key.left><Key.left><Key.left><Key.right><Key.left><Key.right><Key.up><Key.left><Key.left><Key.left><Key.left><Key.left><Key.left><Key.left><Key.left><Key.left><Key.up><Key.right><Key.left><Key.shift><Key.right>
Screenshot: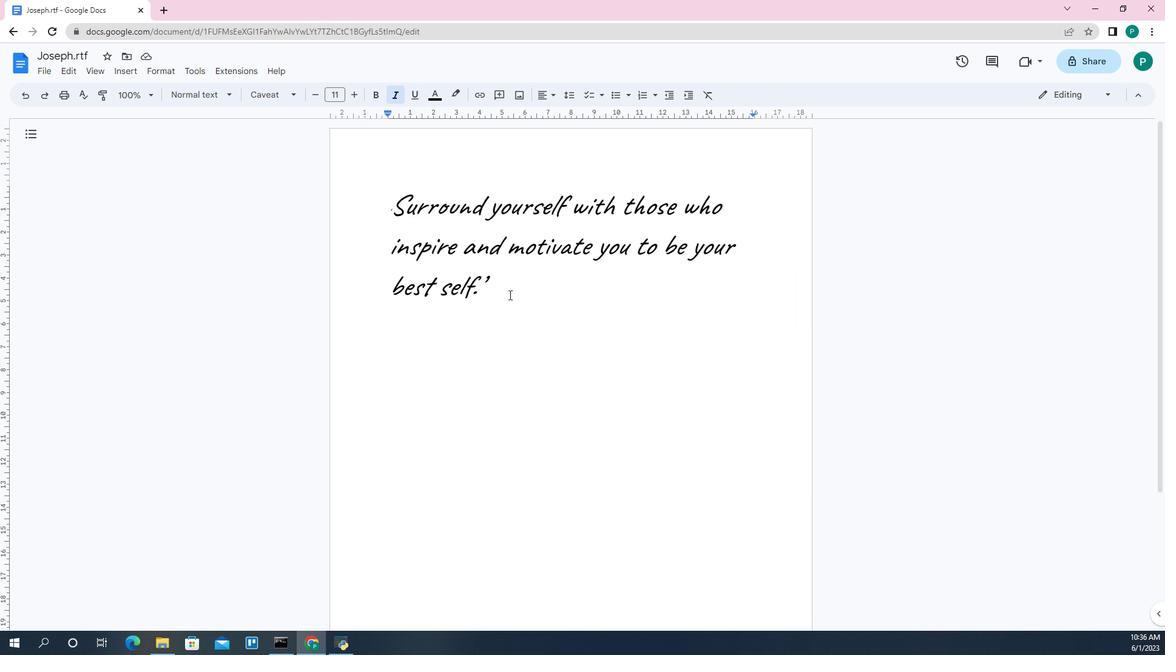 
Action: Mouse moved to (441, 216)
Screenshot: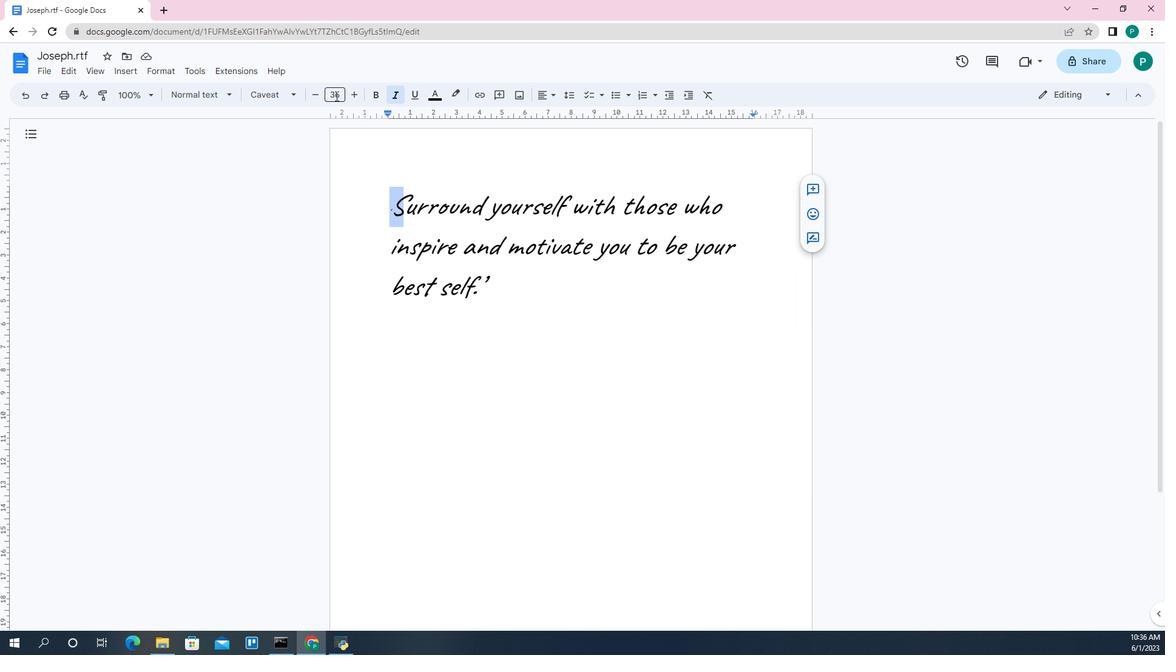 
Action: Mouse pressed left at (441, 216)
Screenshot: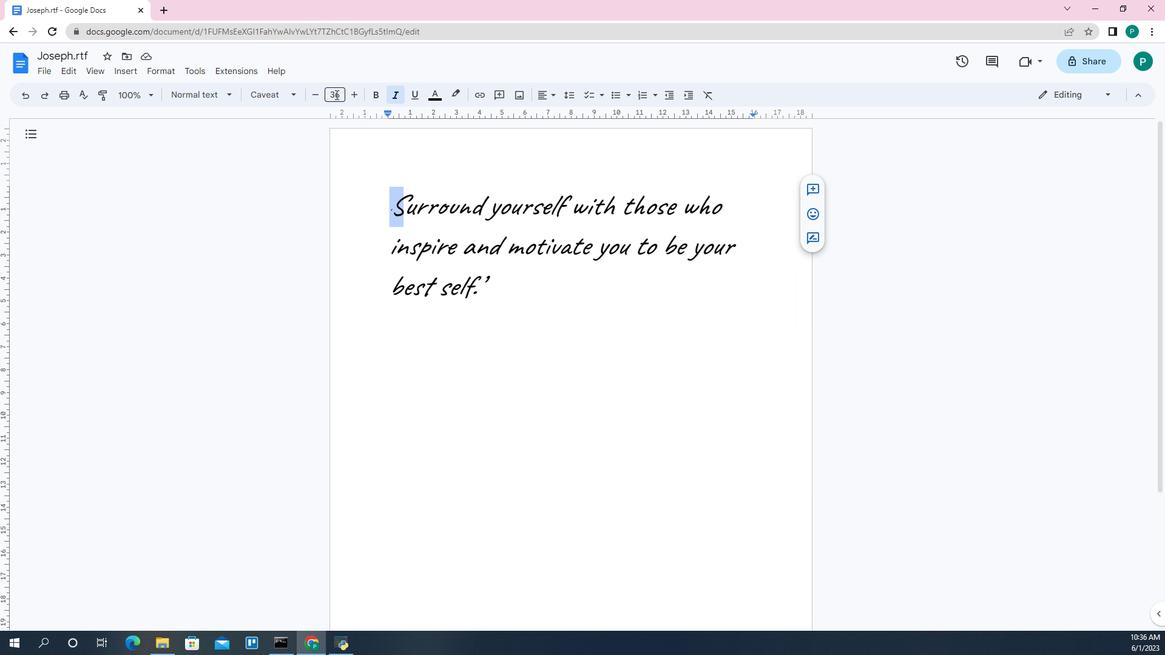 
Action: Key pressed 36<Key.enter>
Screenshot: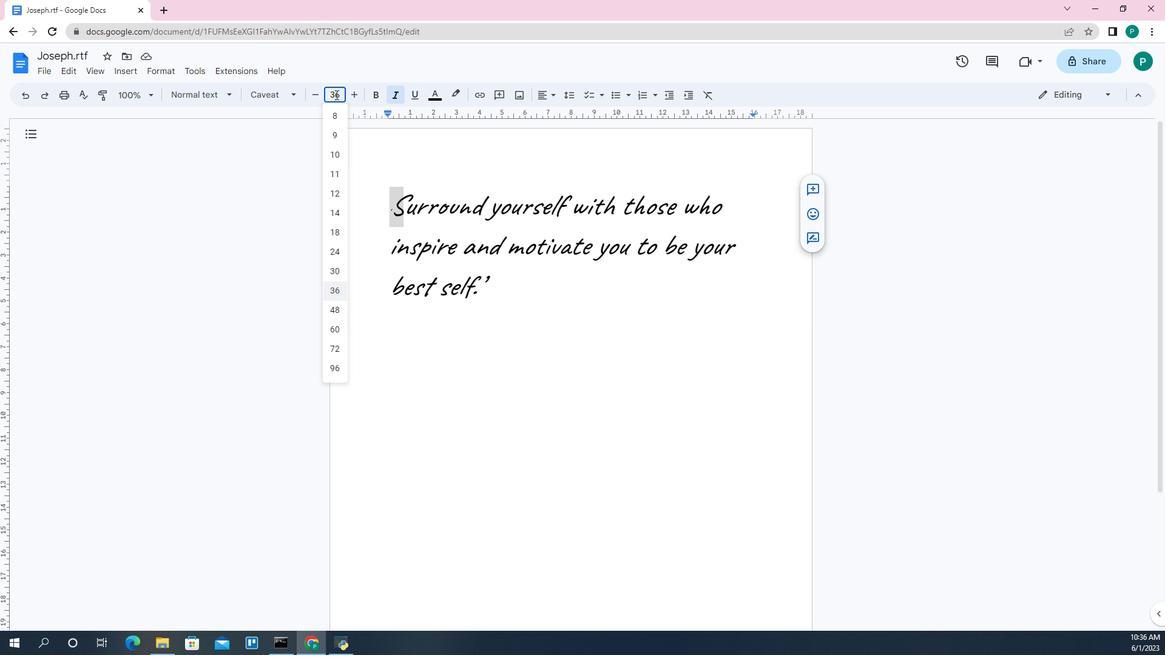 
Action: Mouse moved to (441, 216)
Screenshot: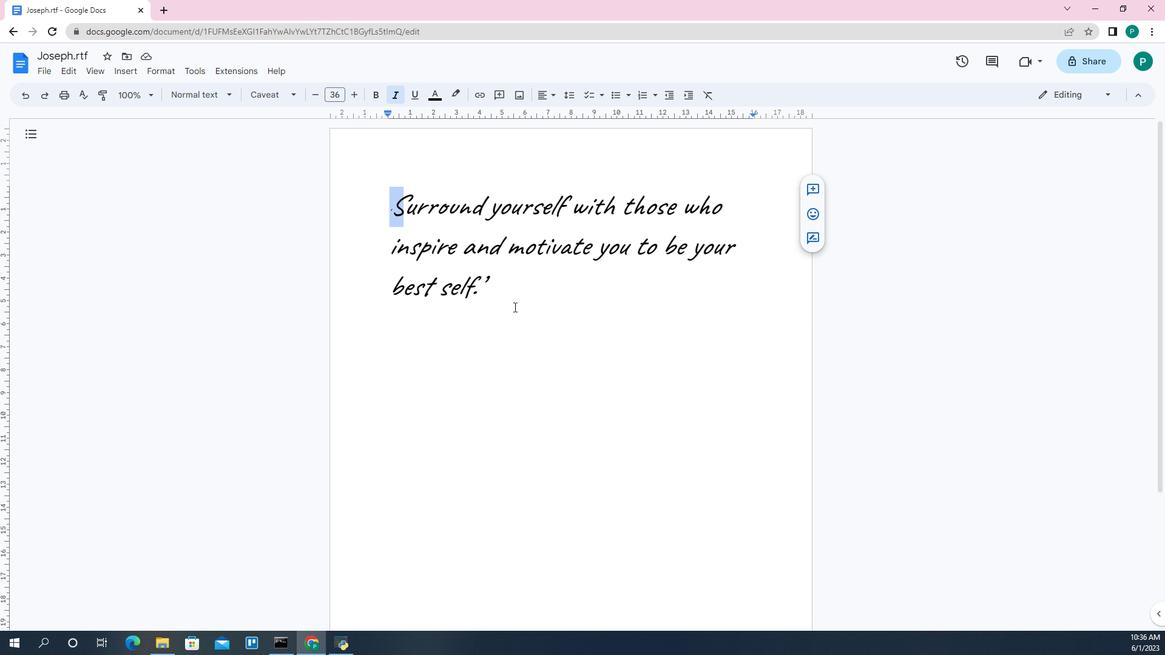 
Action: Mouse pressed left at (441, 216)
Screenshot: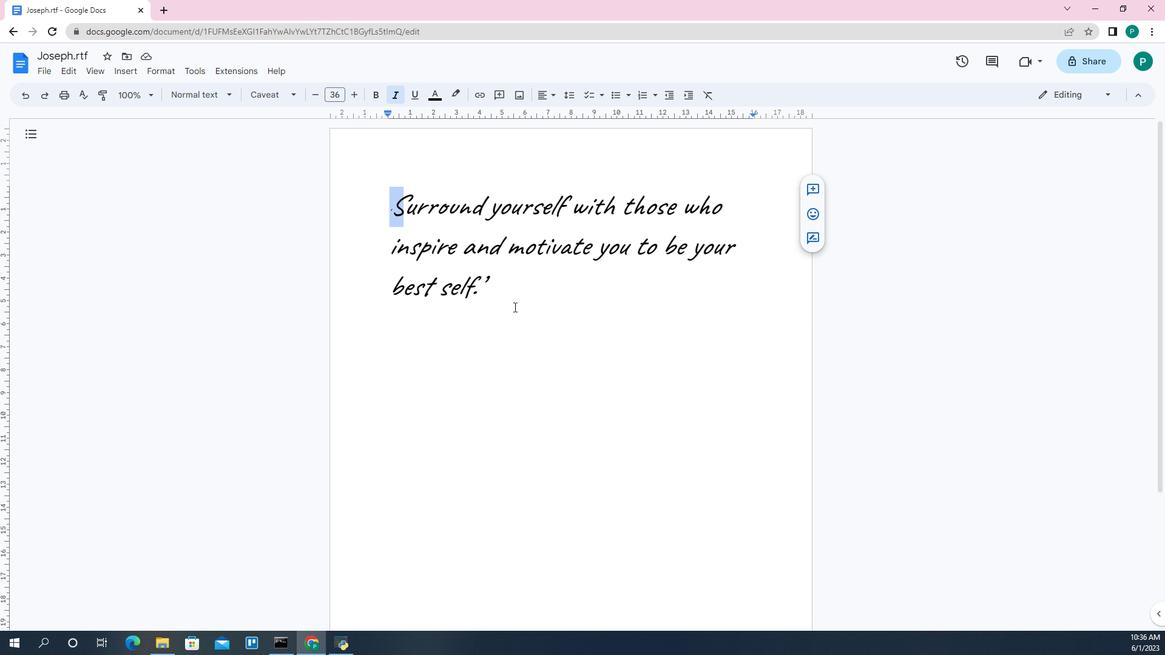 
Action: Mouse moved to (441, 216)
Screenshot: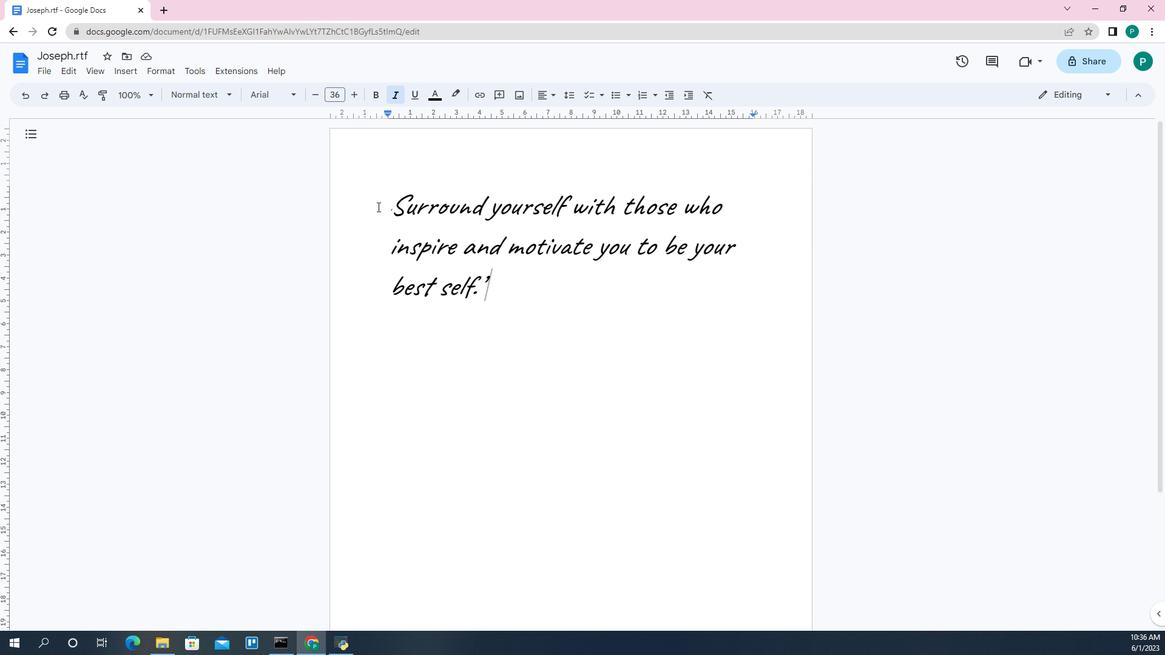 
Action: Mouse pressed left at (441, 216)
Screenshot: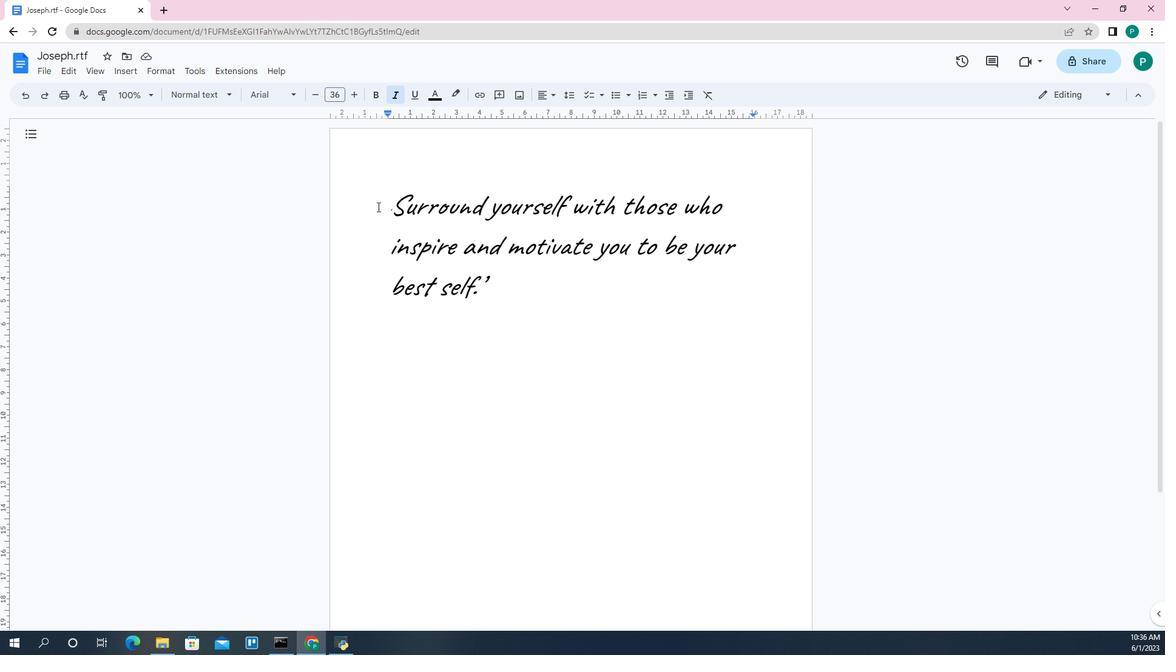 
Action: Mouse moved to (441, 216)
Screenshot: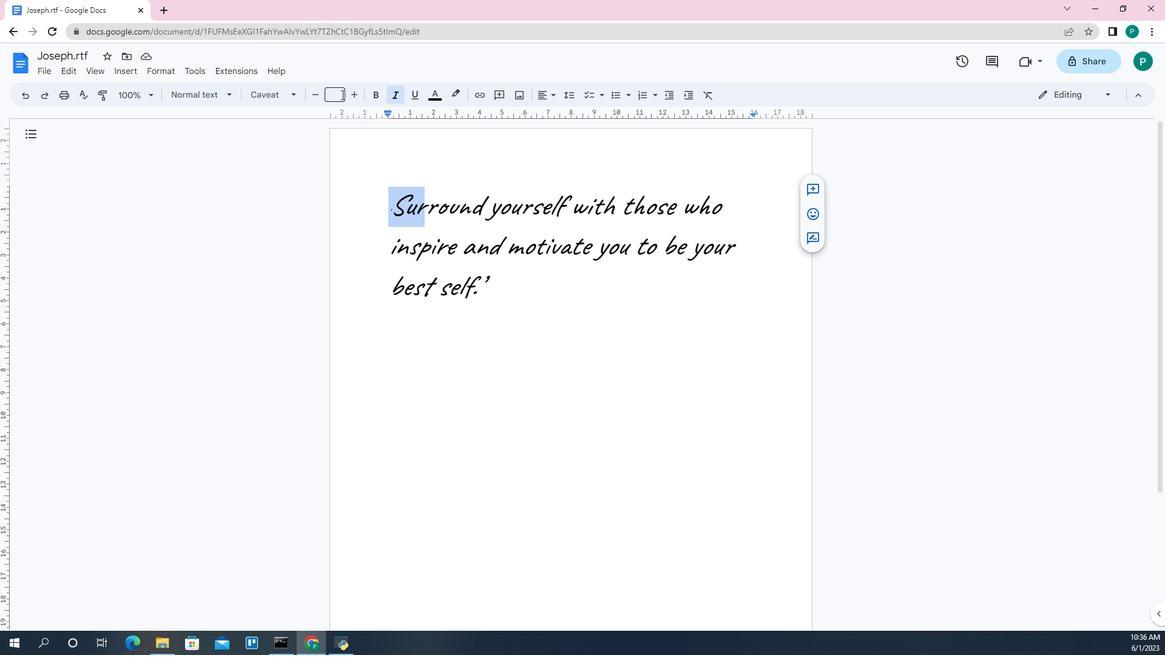 
Action: Mouse pressed left at (441, 216)
Screenshot: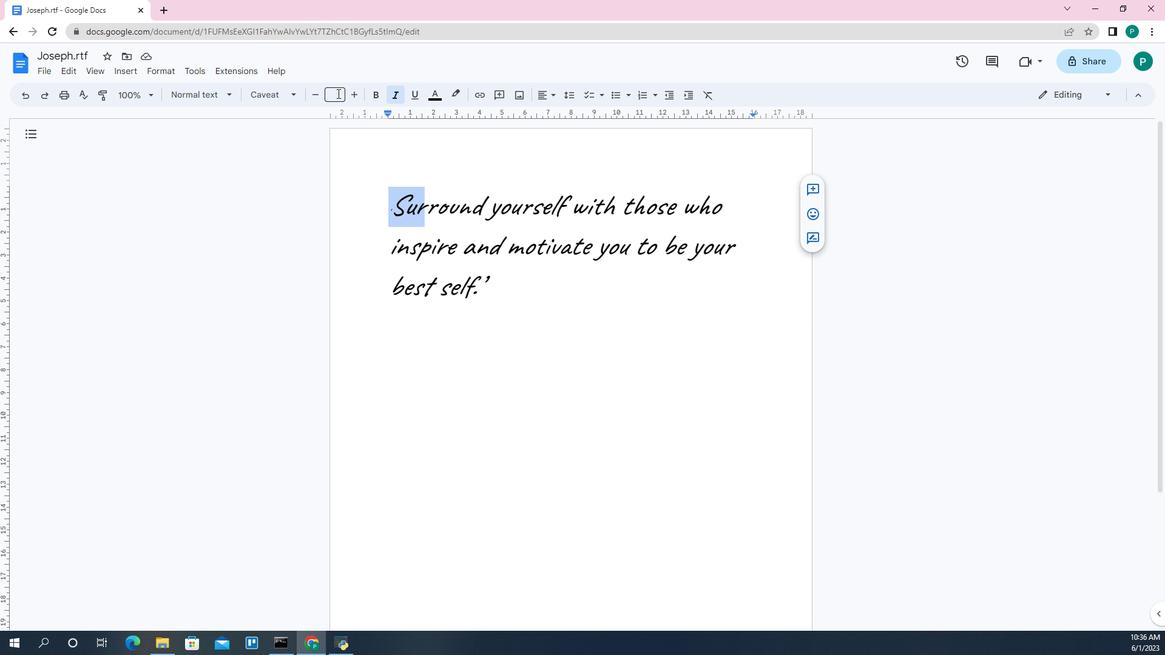 
Action: Key pressed 36<Key.enter>
Screenshot: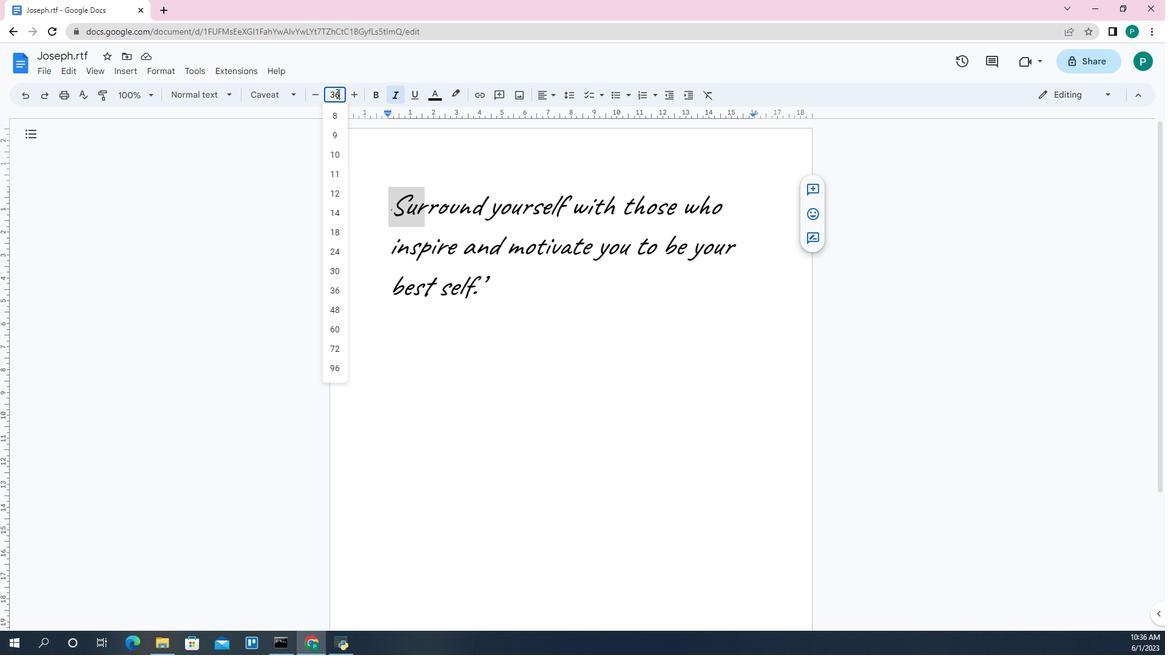 
Action: Mouse moved to (441, 216)
Screenshot: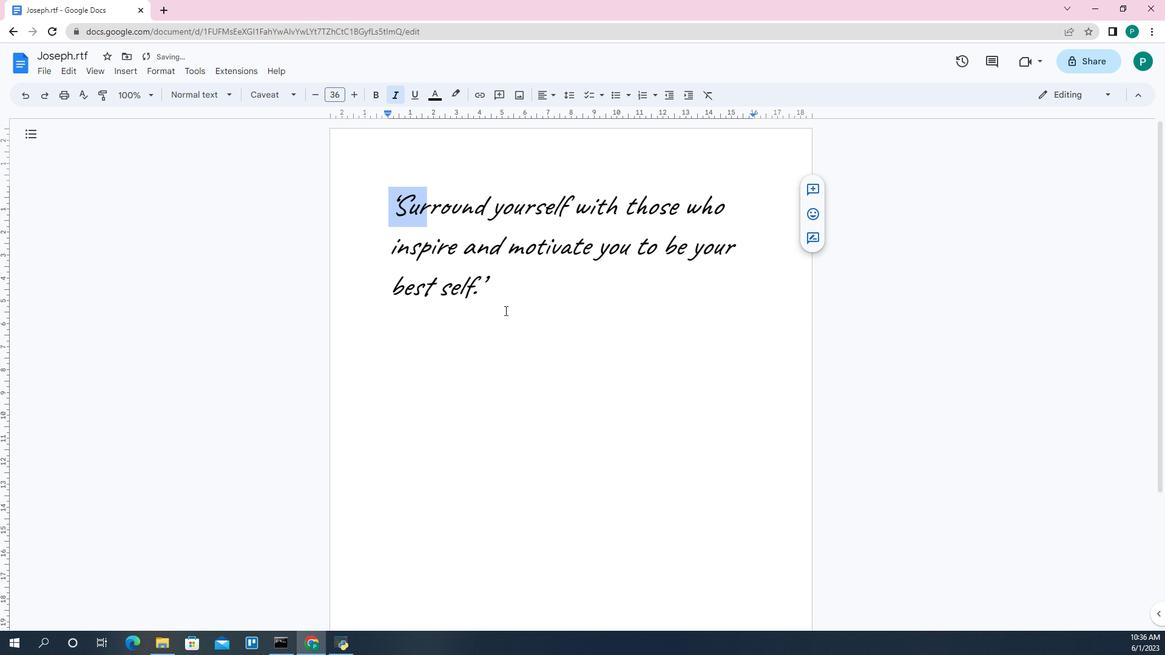 
Action: Mouse pressed left at (441, 216)
Screenshot: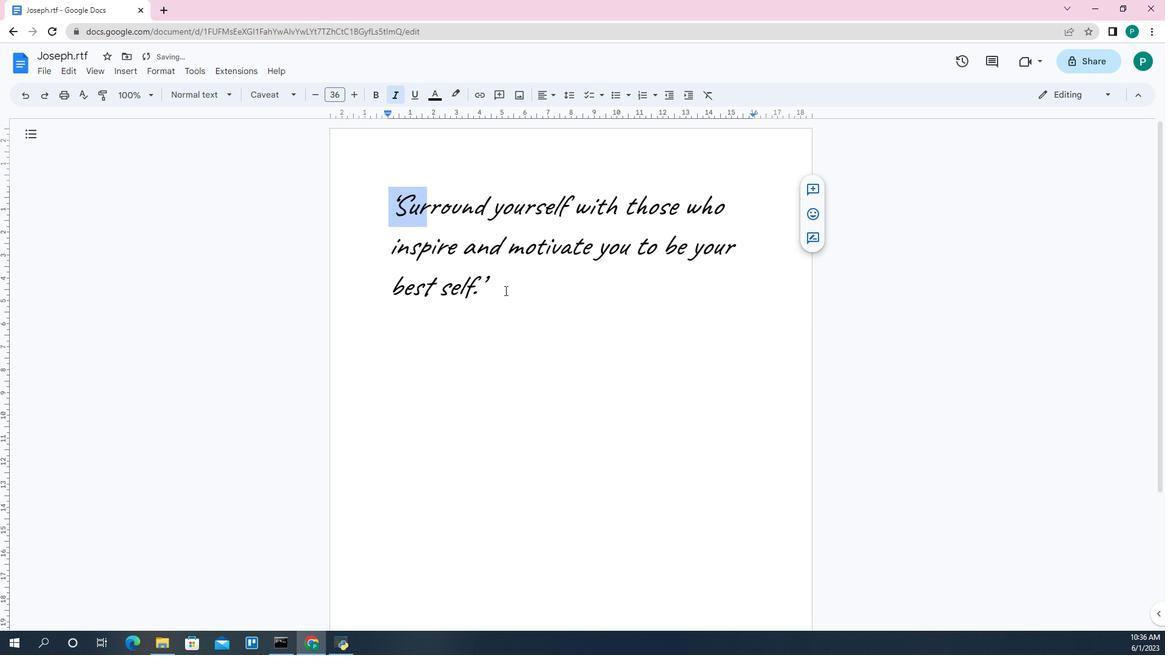 
Action: Key pressed ctrl+S<Key.shift><Key.left><Key.up><Key.up><Key.up>
Screenshot: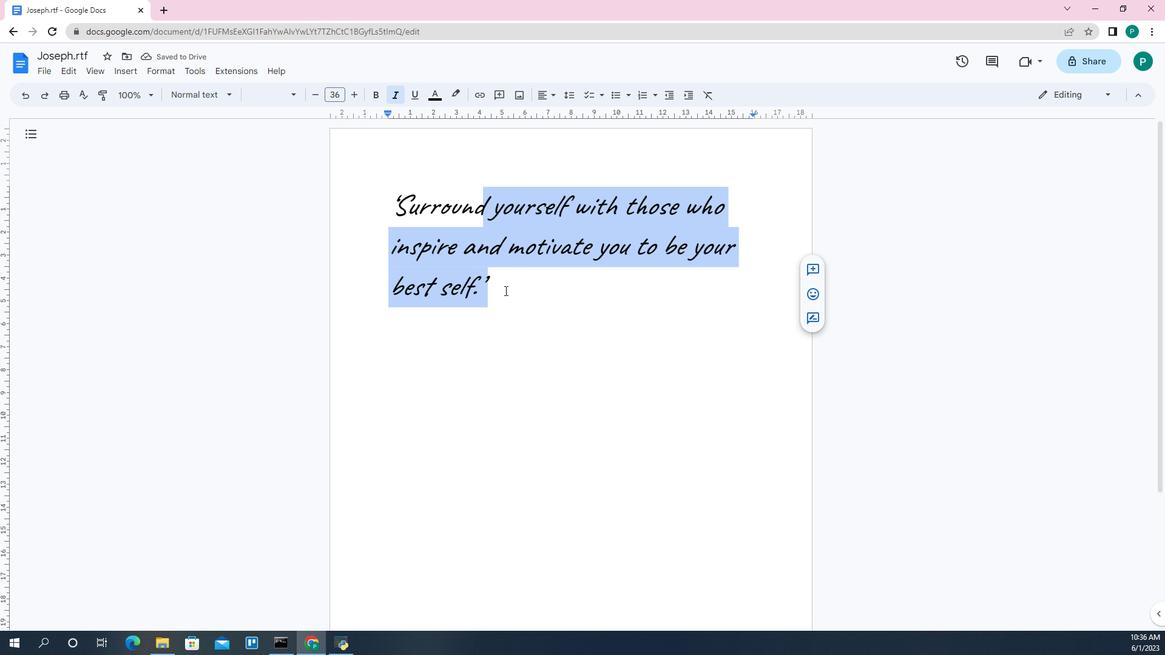 
Action: Mouse moved to (441, 216)
Screenshot: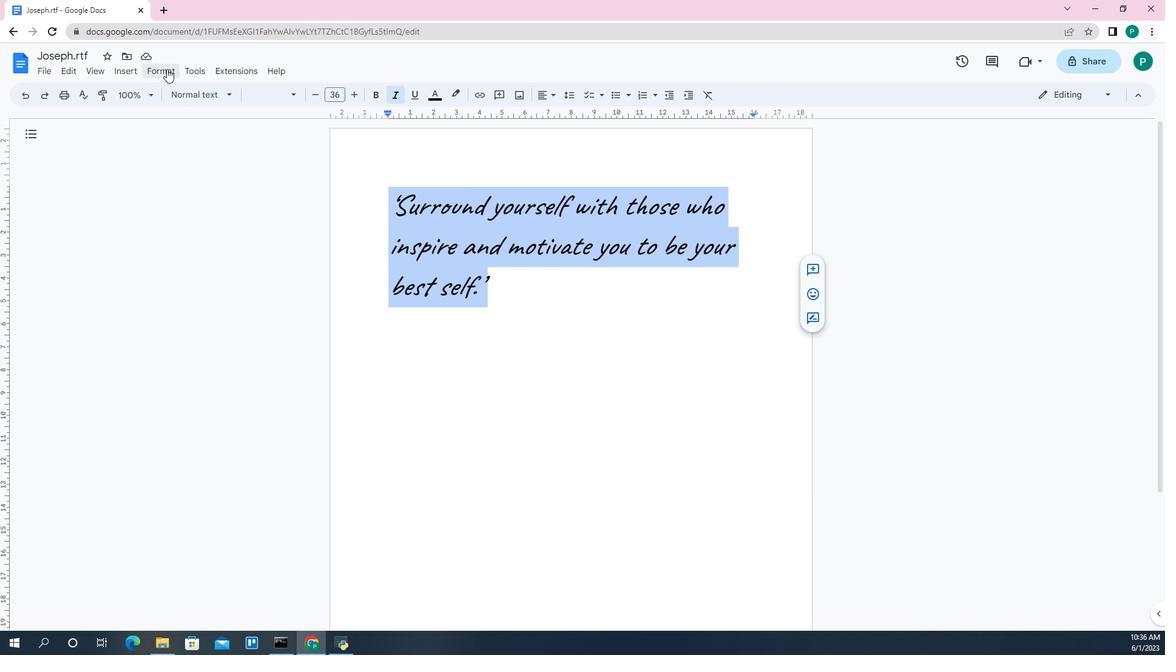 
Action: Mouse pressed left at (441, 216)
Screenshot: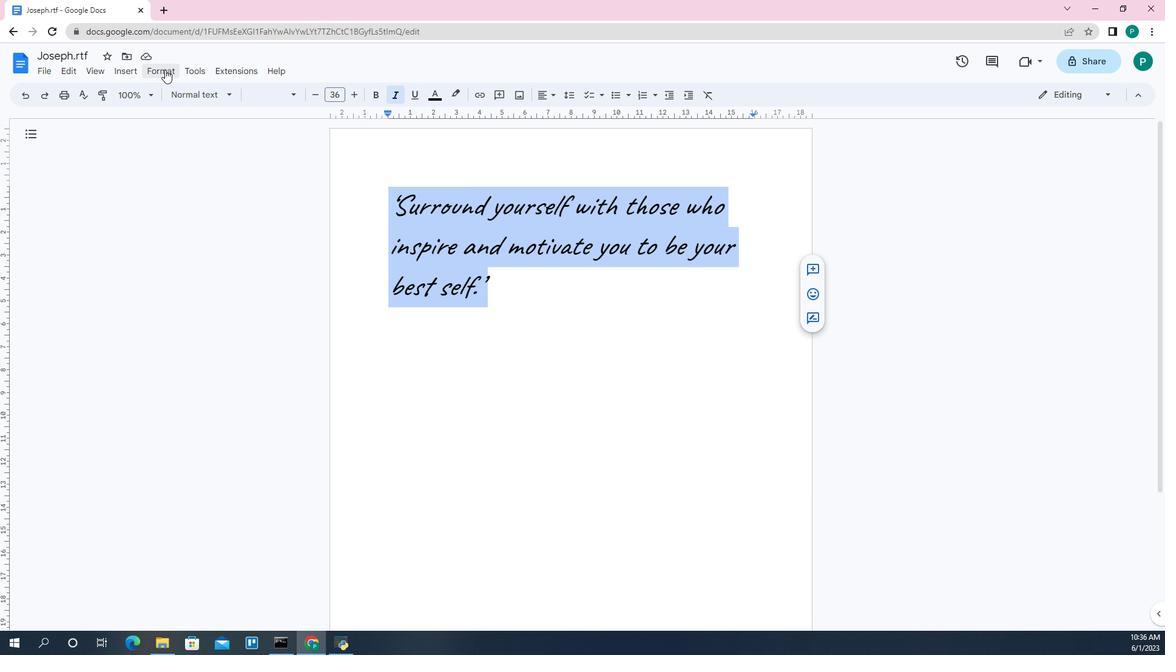 
Action: Key pressed <Key.down><Key.right><Key.down><Key.down><Key.down><Key.down><Key.up><Key.up><Key.left><Key.down><Key.down><Key.right><Key.down><Key.enter>ctrl+S<'\x13'><'\x13'><'\x13'>
Screenshot: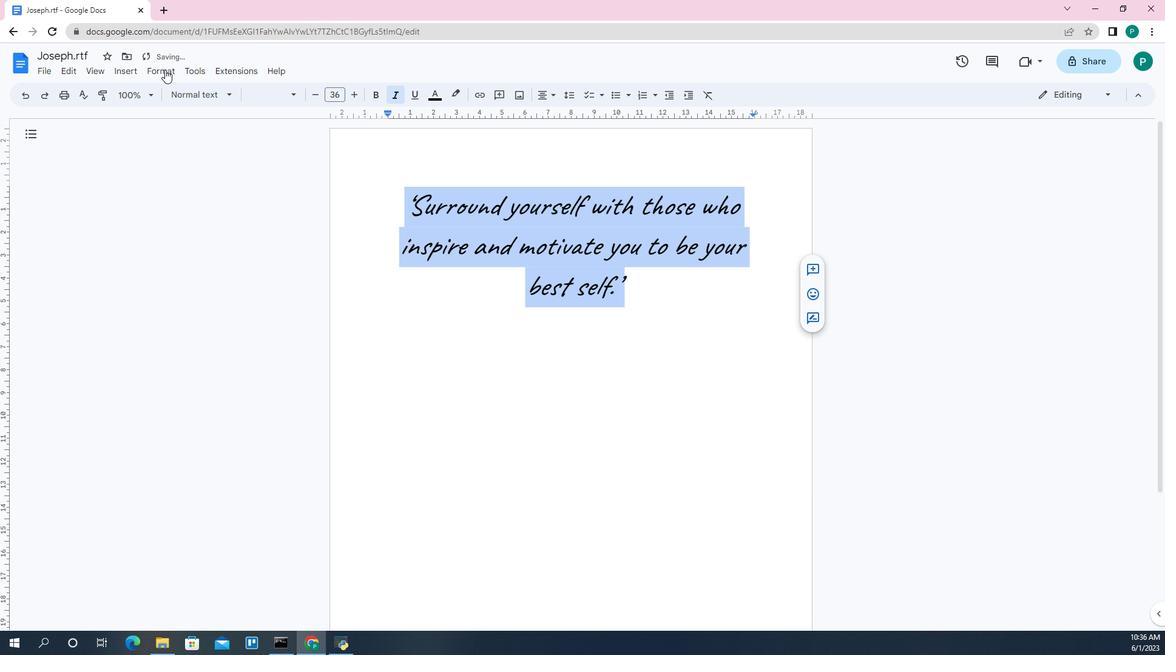 
